 Task: Add an event with the title Second Performance Evaluation and Feedback Session, date '2024/04/21', time 9:40 AM to 11:40 AMand add a description: A Monthly Financial Review is a recurring meeting or process where the financial performance and health of an organization are assessed and analyzed. It provides a comprehensive overview of the company's financial status, including revenue, expenses, profitability, cash flow, and key financial metrics., put the event into Yellow category, logged in from the account softage.3@softage.netand send the event invitation to softage.1@softage.net and softage.2@softage.net. Set a reminder for the event 2 hour before
Action: Mouse moved to (123, 108)
Screenshot: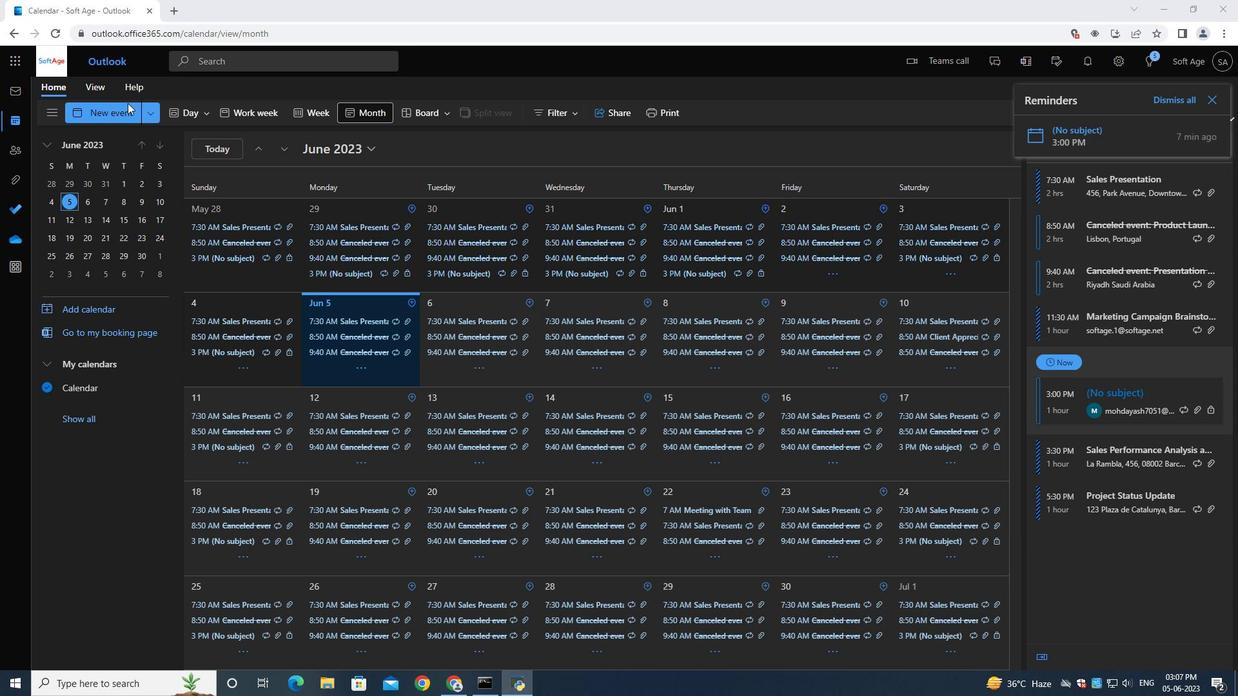
Action: Mouse pressed left at (123, 108)
Screenshot: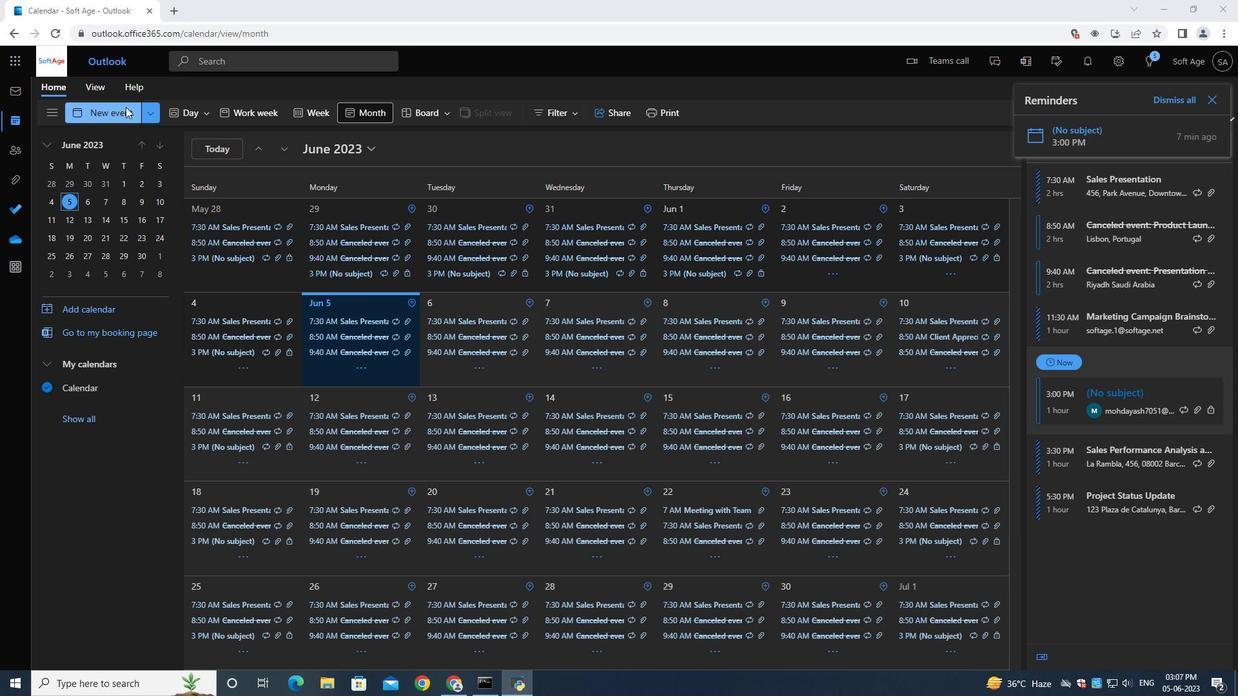 
Action: Mouse moved to (342, 196)
Screenshot: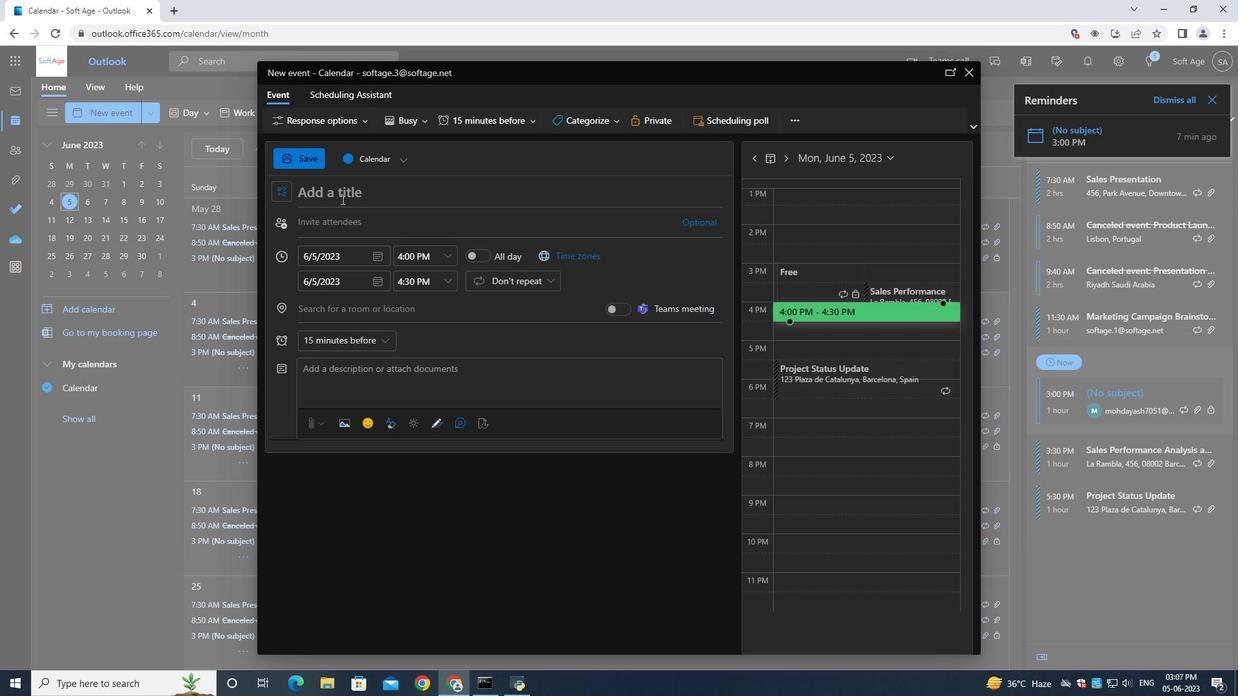 
Action: Mouse pressed left at (342, 196)
Screenshot: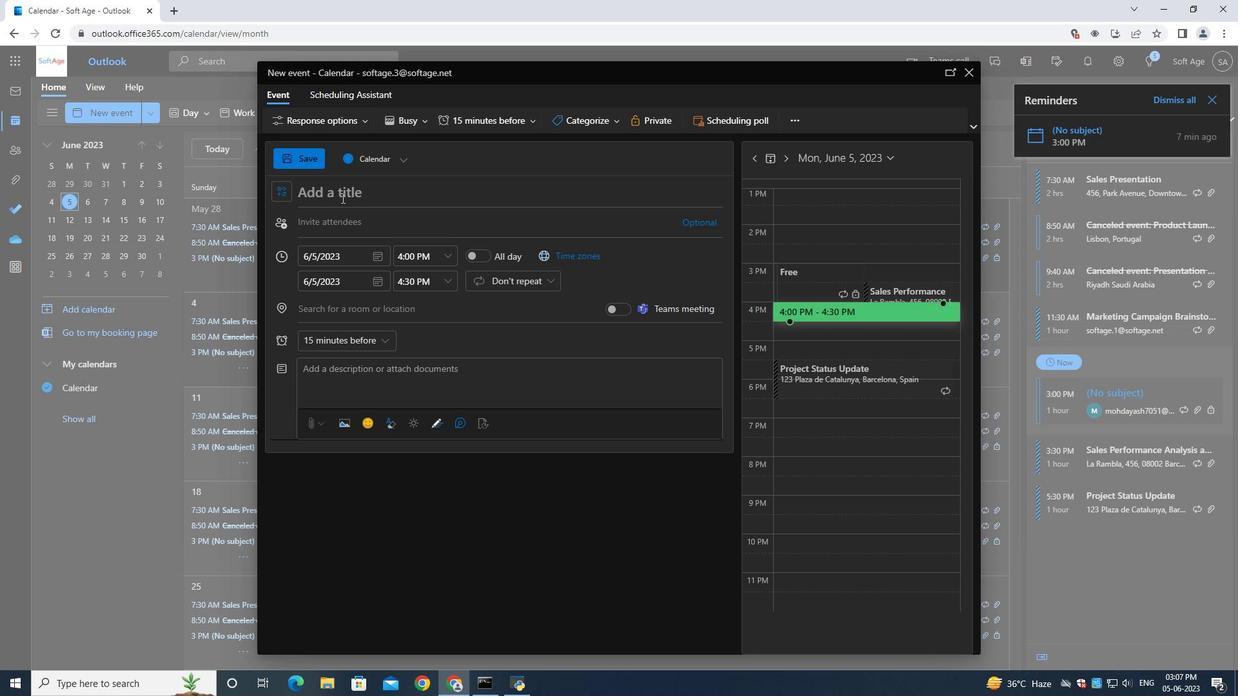 
Action: Mouse moved to (343, 196)
Screenshot: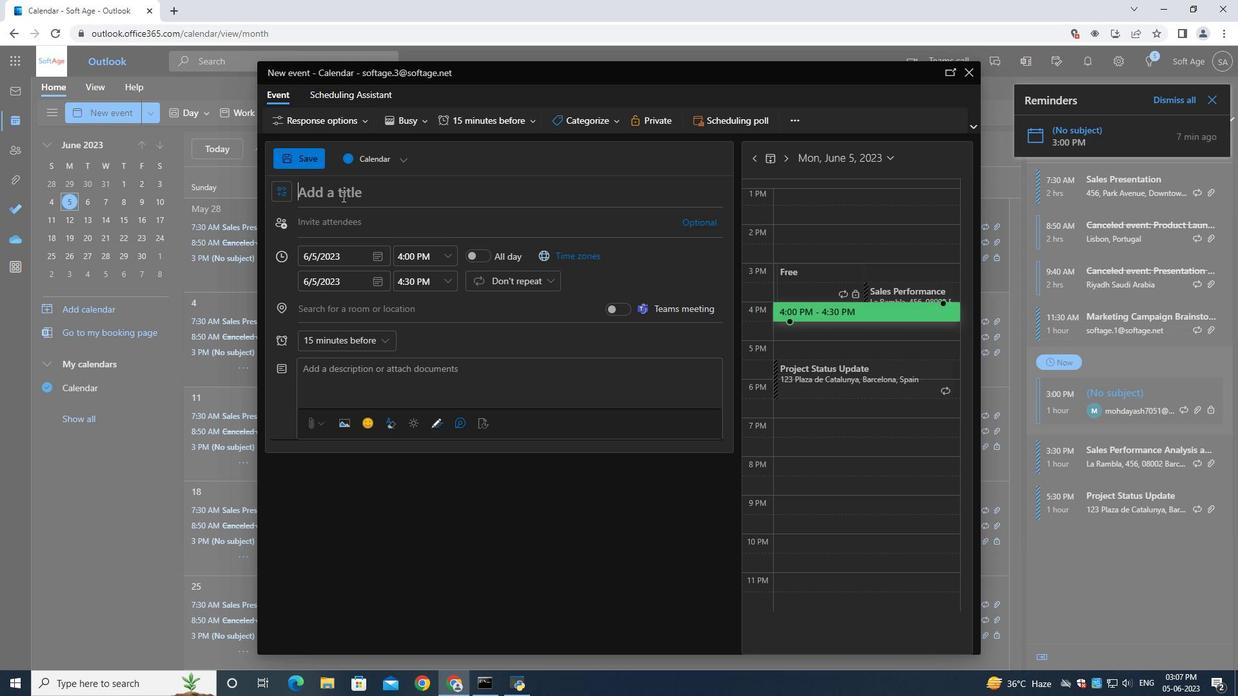 
Action: Key pressed <Key.shift>Second<Key.space><Key.shift><Key.shift><Key.shift><Key.shift><Key.shift><Key.shift><Key.shift><Key.shift><Key.shift><Key.shift><Key.shift><Key.shift><Key.shift><Key.shift>Performance<Key.space><Key.shift>Evaluation<Key.space>and<Key.space><Key.shift>Feedback<Key.space><Key.shift>Session
Screenshot: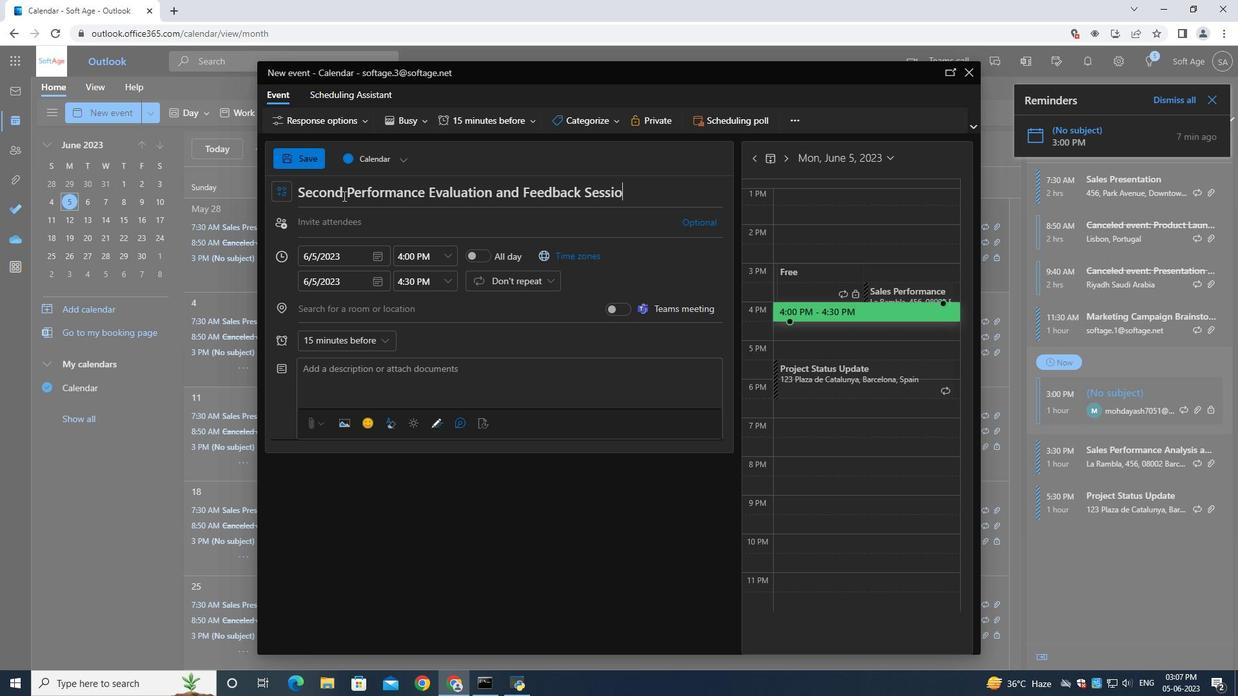 
Action: Mouse moved to (381, 256)
Screenshot: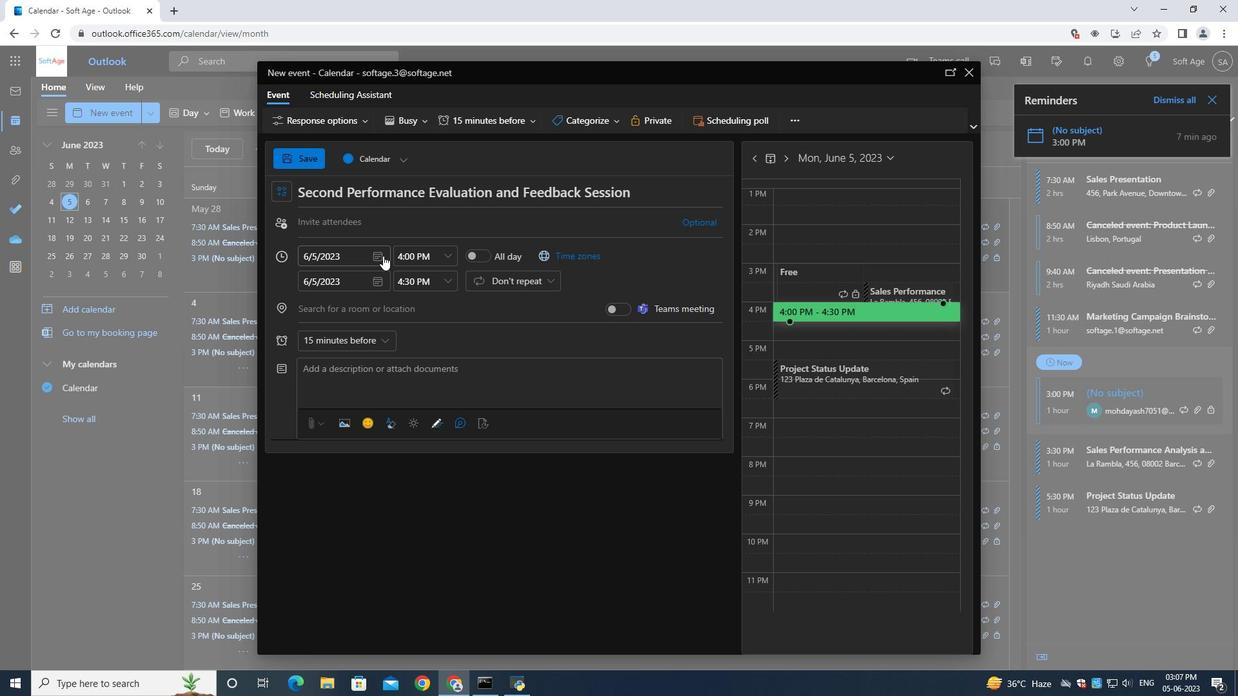 
Action: Mouse pressed left at (381, 256)
Screenshot: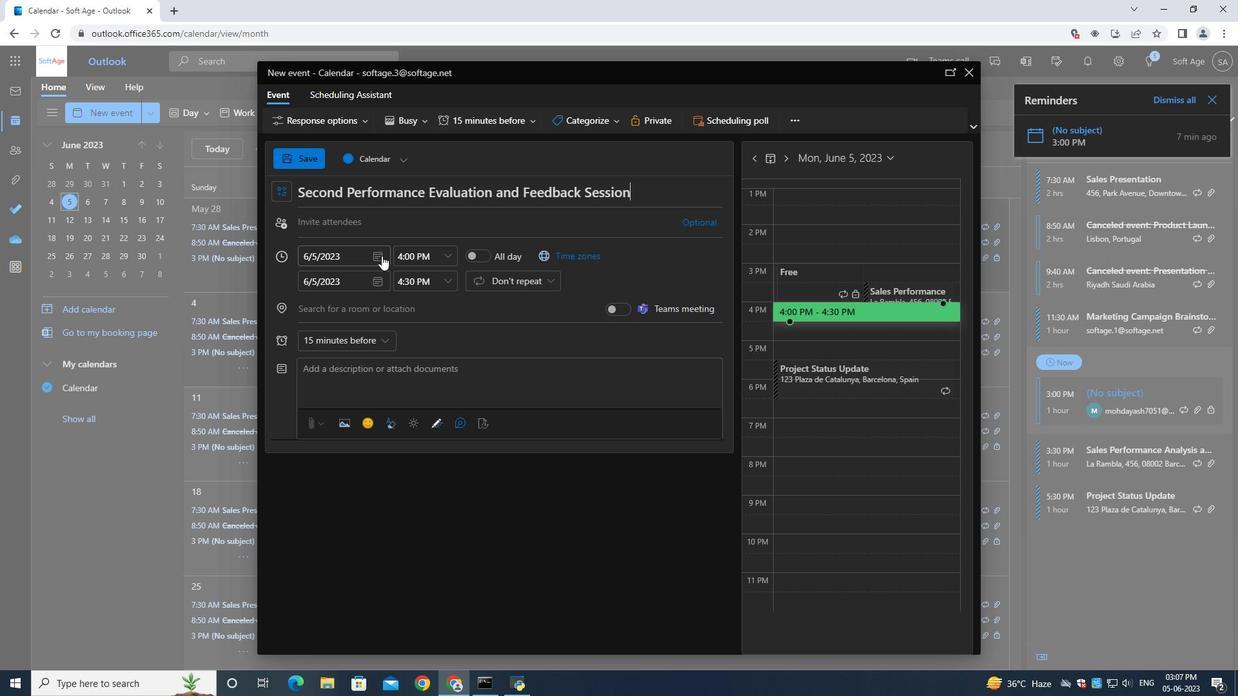 
Action: Mouse moved to (420, 280)
Screenshot: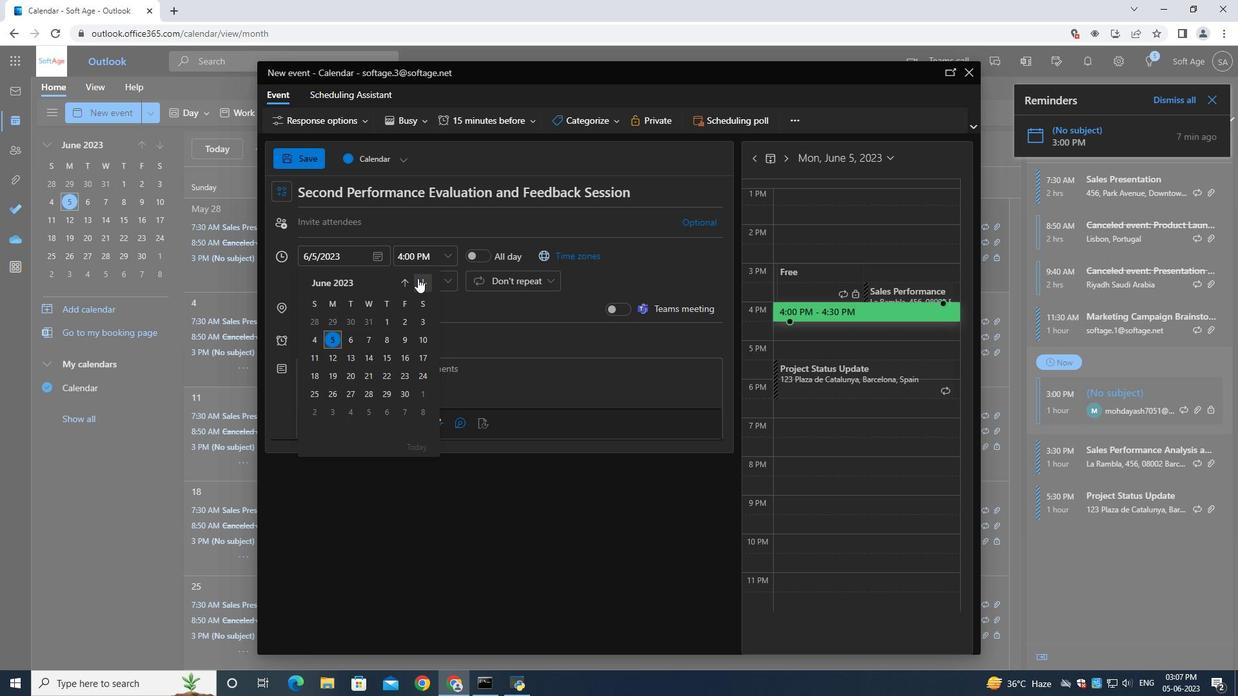 
Action: Mouse pressed left at (420, 280)
Screenshot: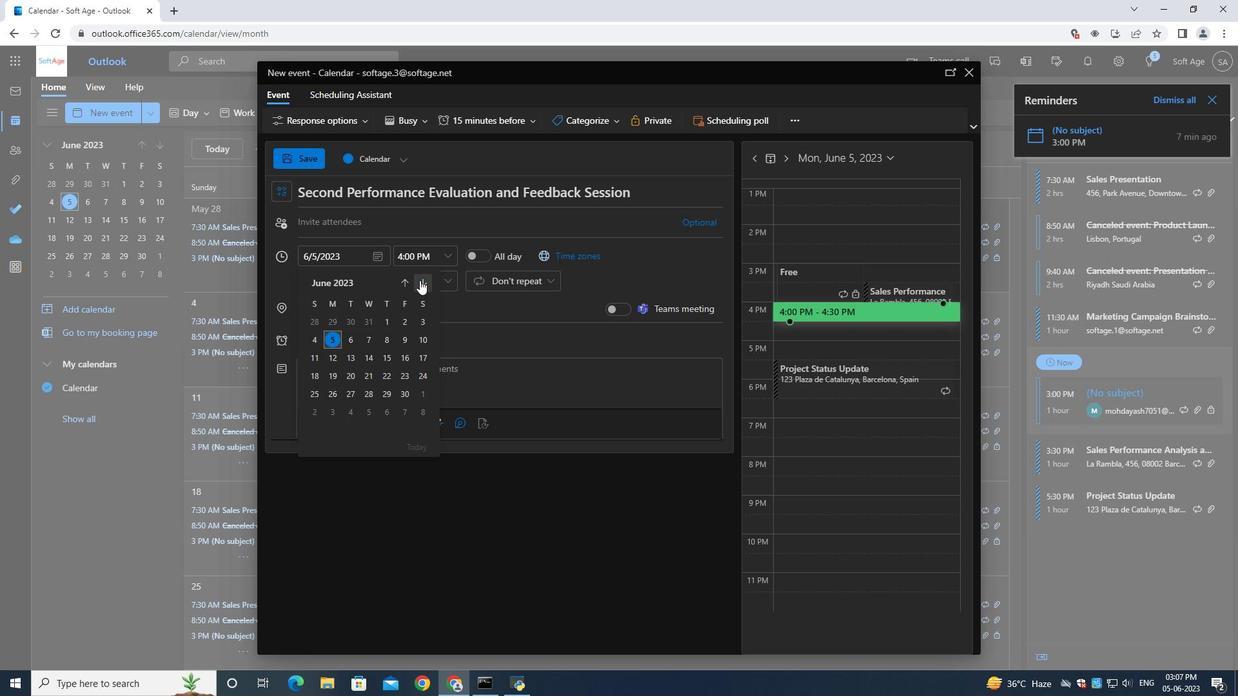 
Action: Mouse pressed left at (420, 280)
Screenshot: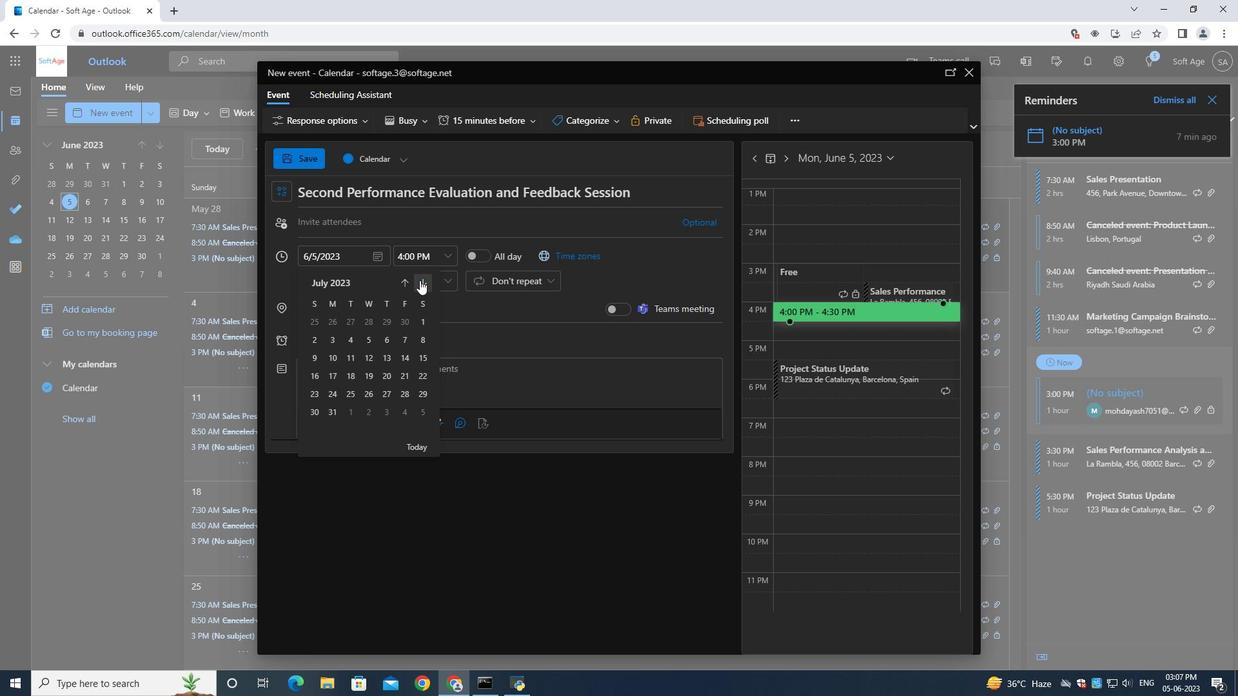 
Action: Mouse pressed left at (420, 280)
Screenshot: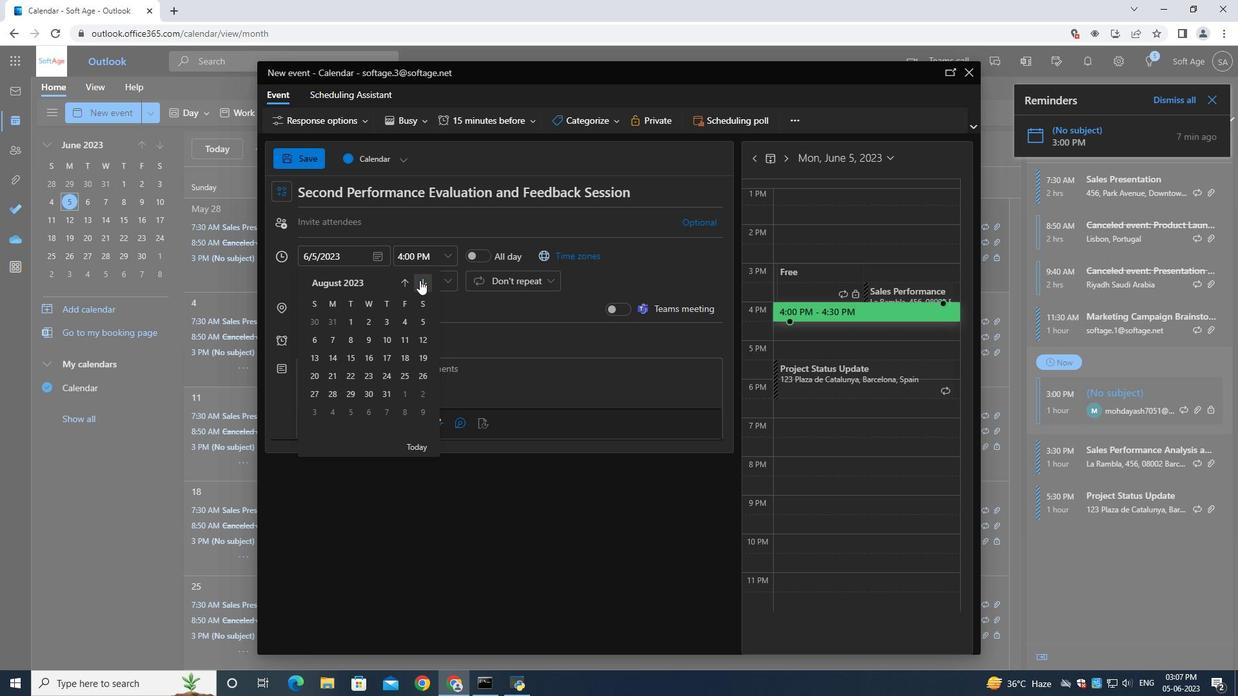 
Action: Mouse pressed left at (420, 280)
Screenshot: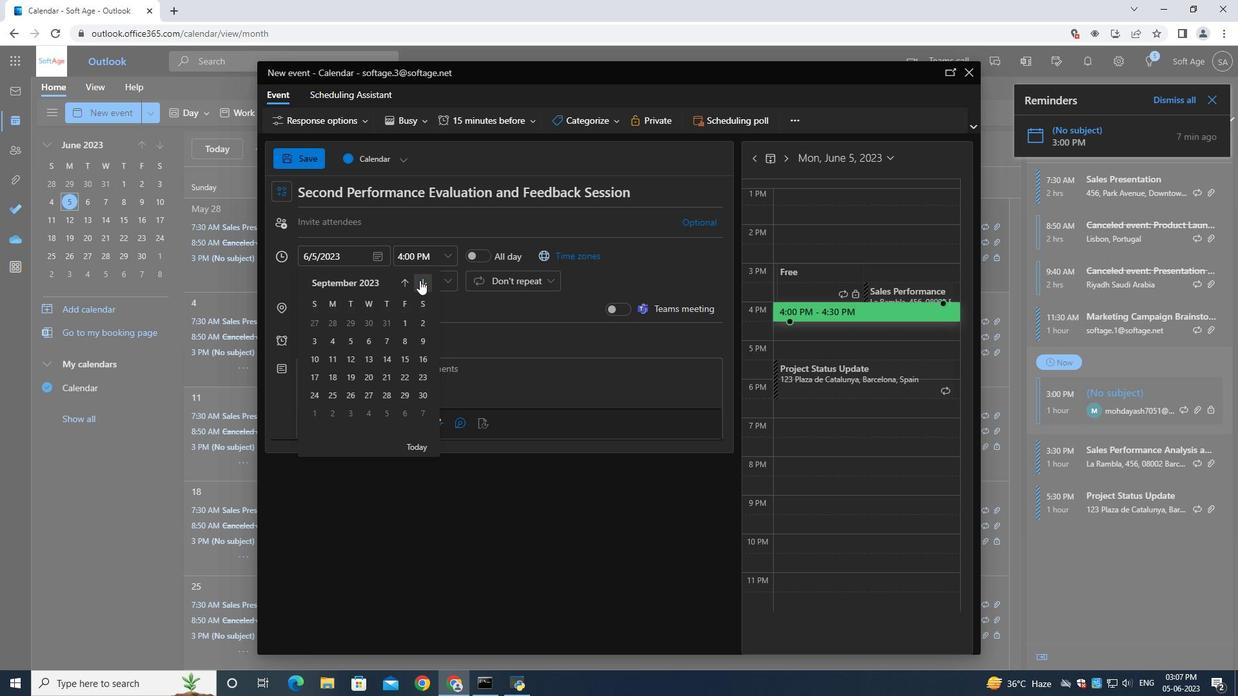 
Action: Mouse pressed left at (420, 280)
Screenshot: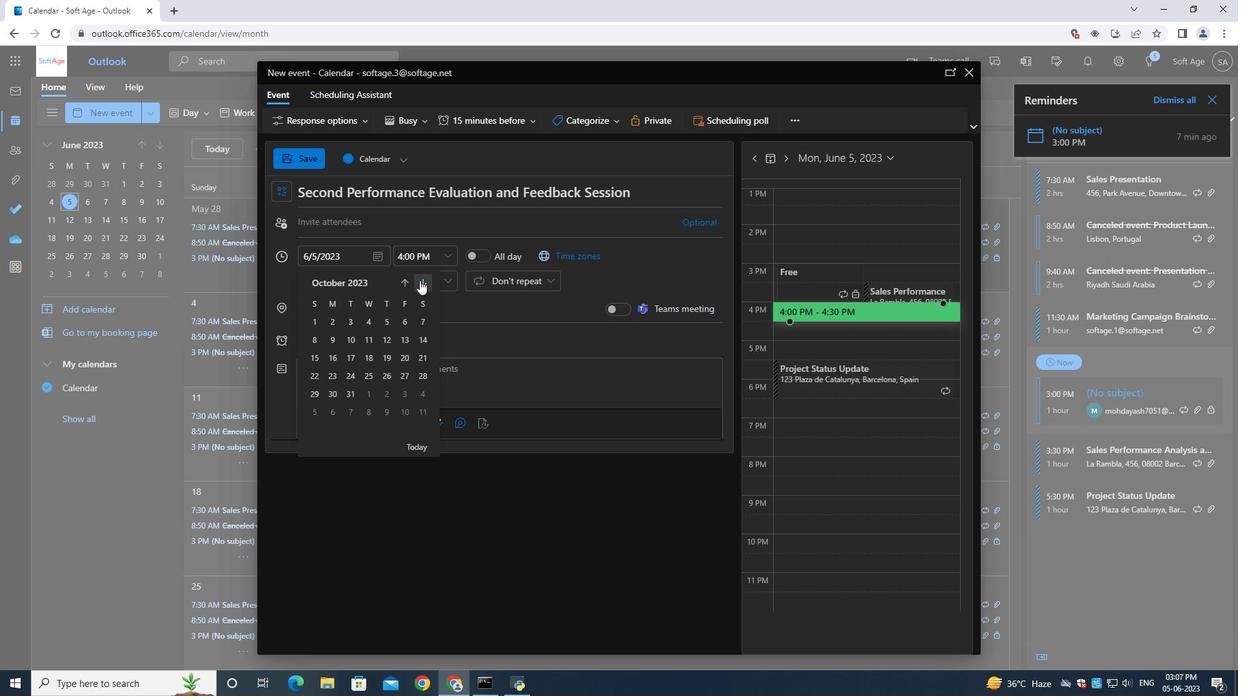
Action: Mouse pressed left at (420, 280)
Screenshot: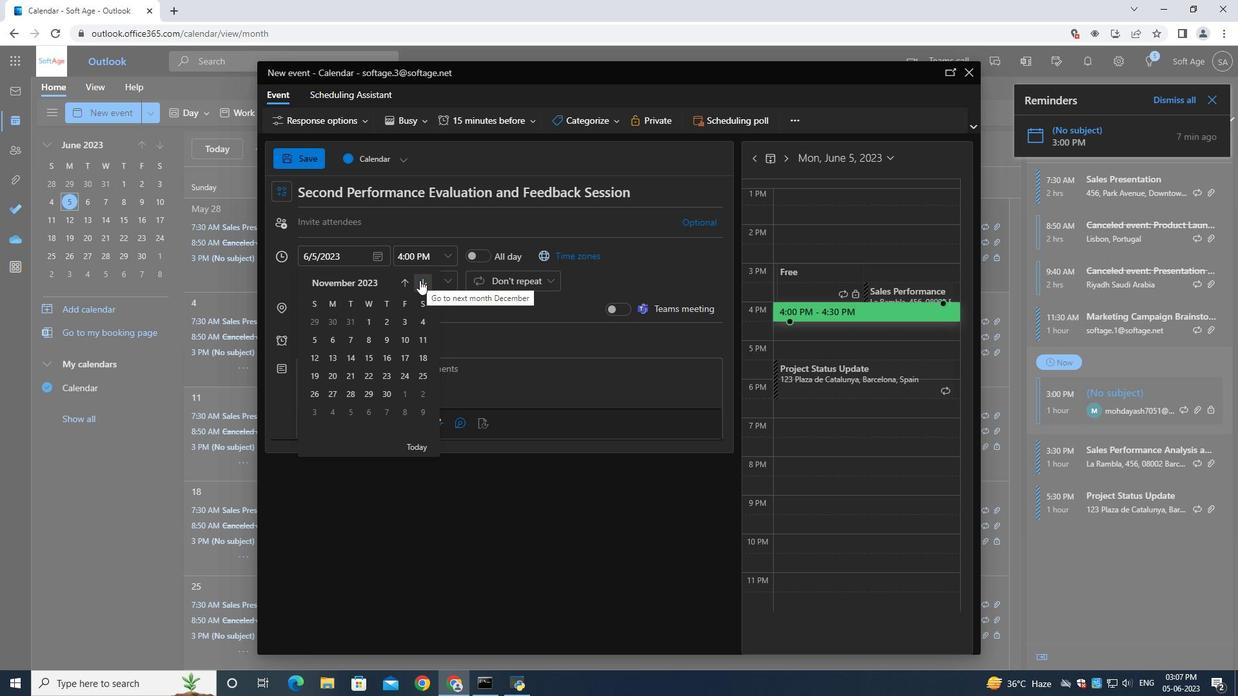 
Action: Mouse pressed left at (420, 280)
Screenshot: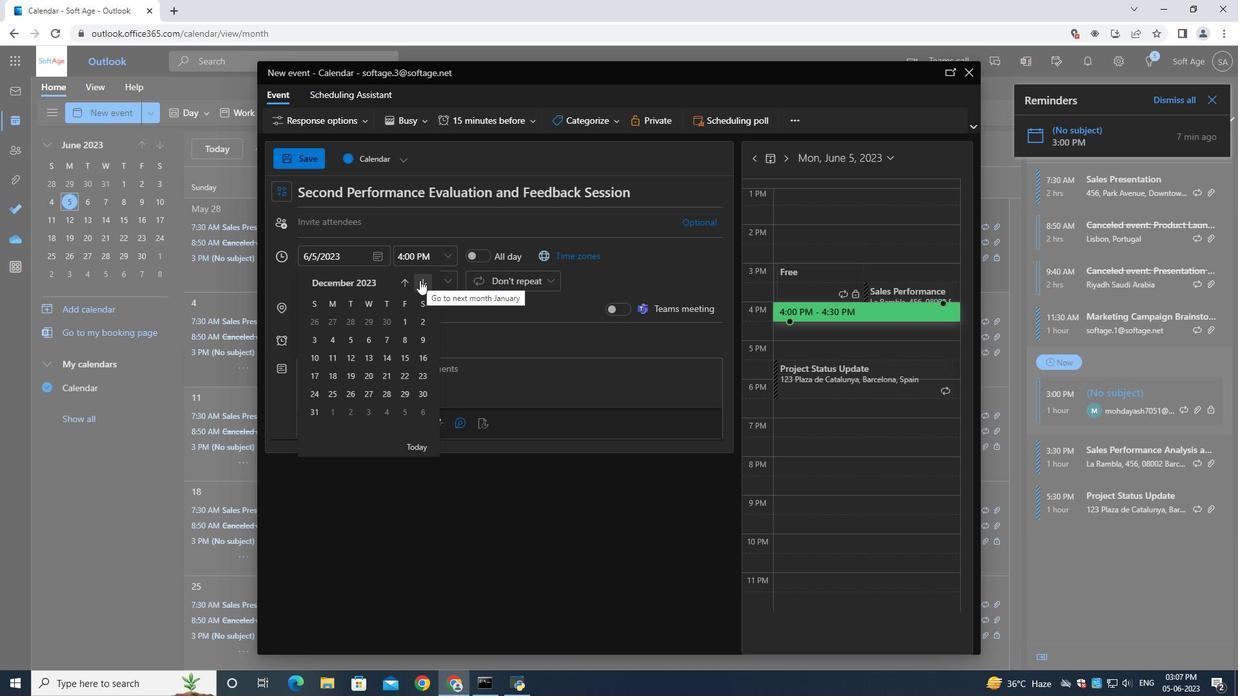 
Action: Mouse pressed left at (420, 280)
Screenshot: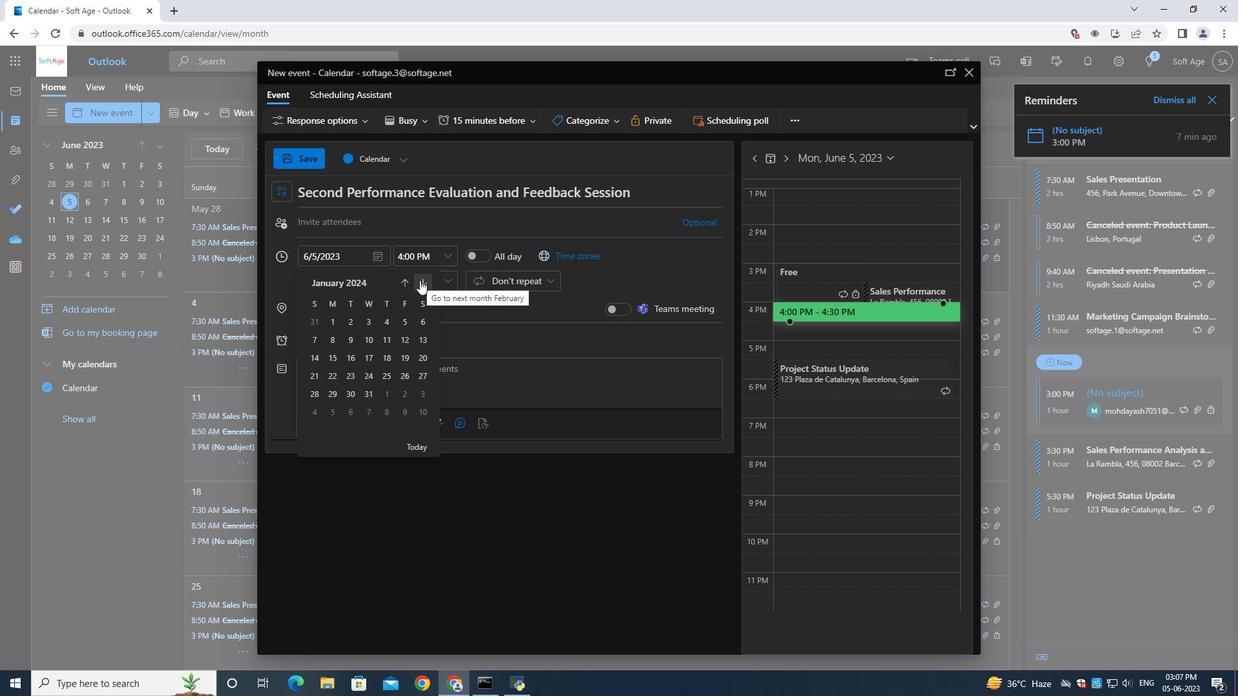 
Action: Mouse pressed left at (420, 280)
Screenshot: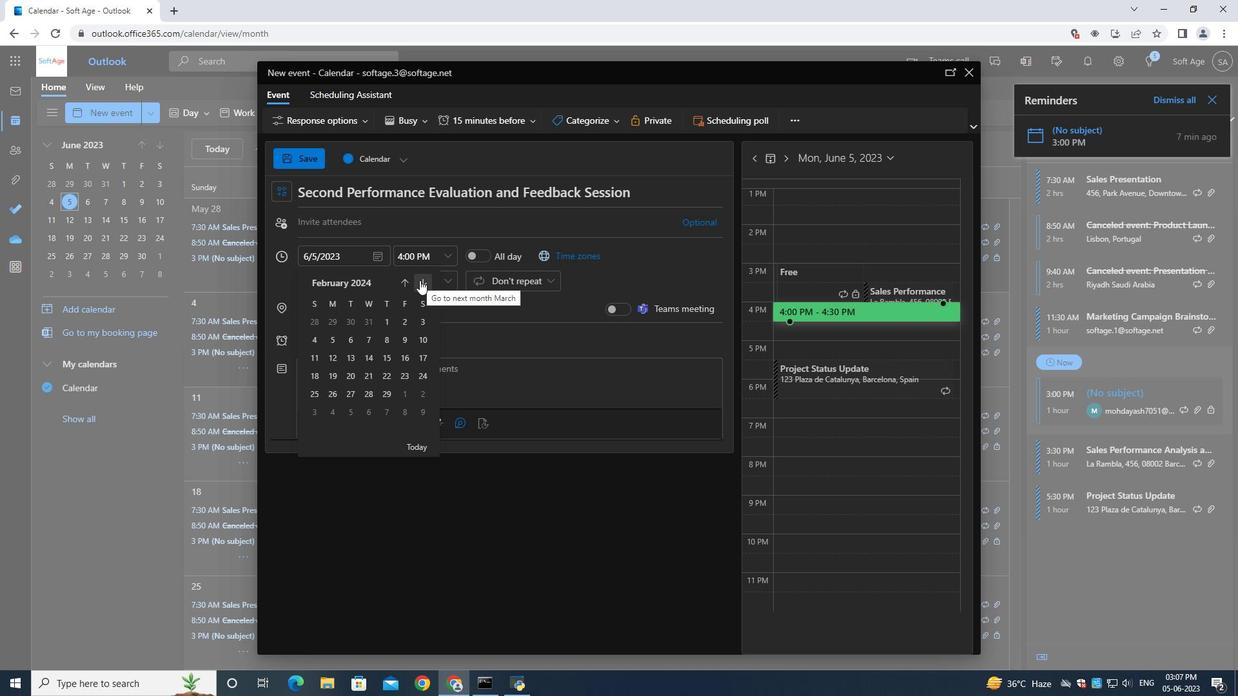 
Action: Mouse pressed left at (420, 280)
Screenshot: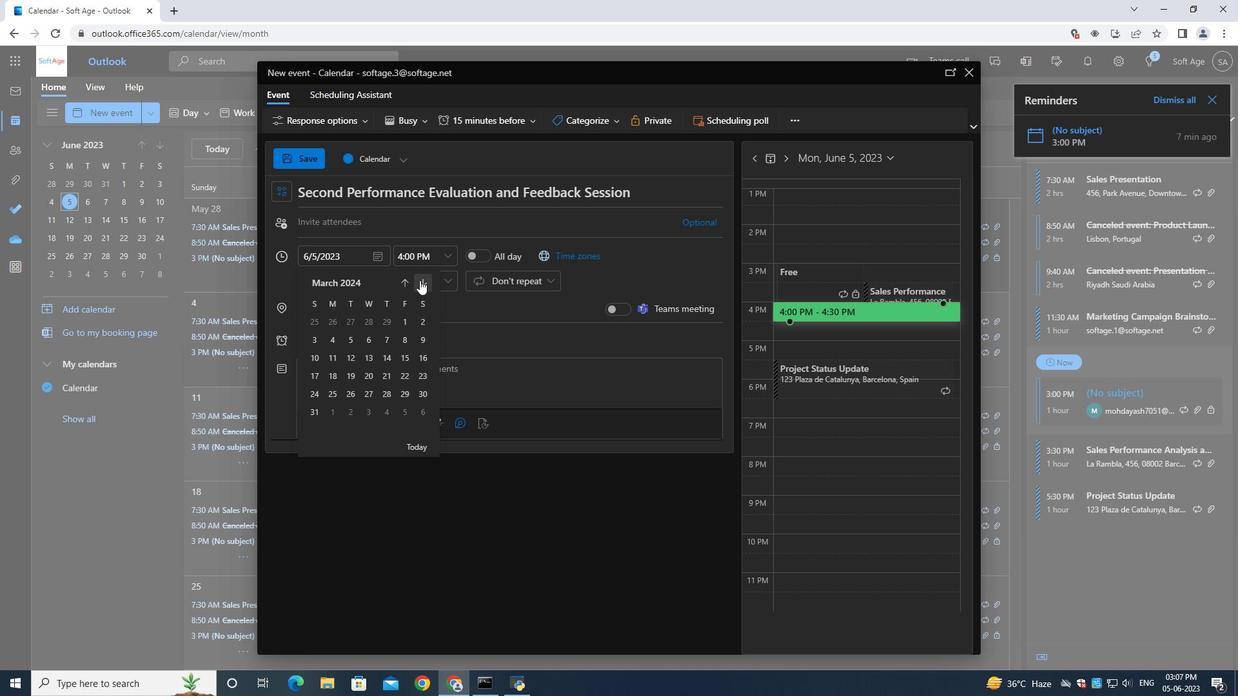 
Action: Mouse moved to (314, 374)
Screenshot: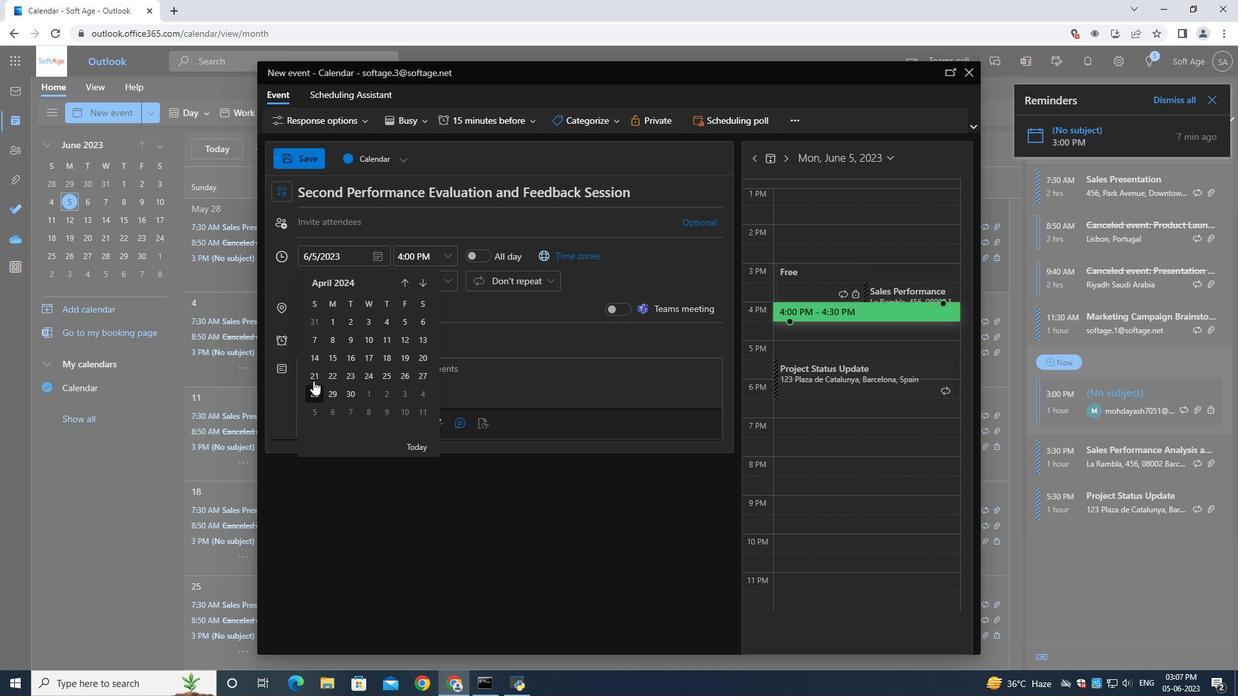 
Action: Mouse pressed left at (314, 374)
Screenshot: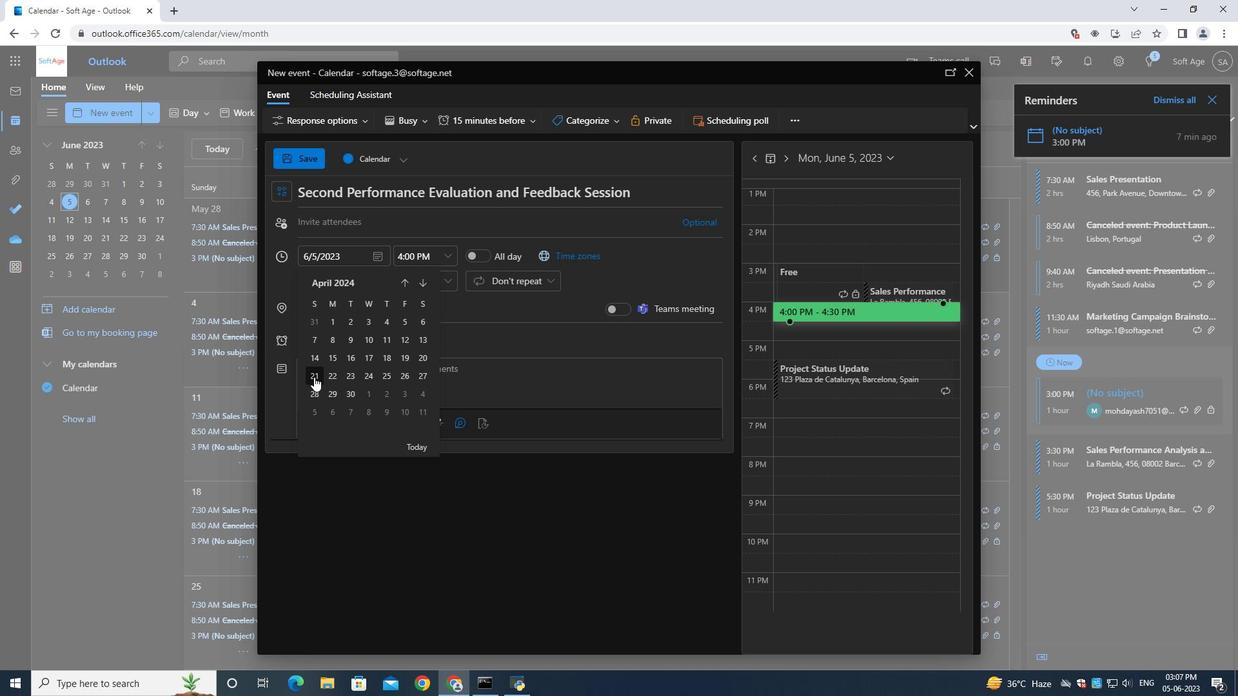 
Action: Mouse moved to (436, 256)
Screenshot: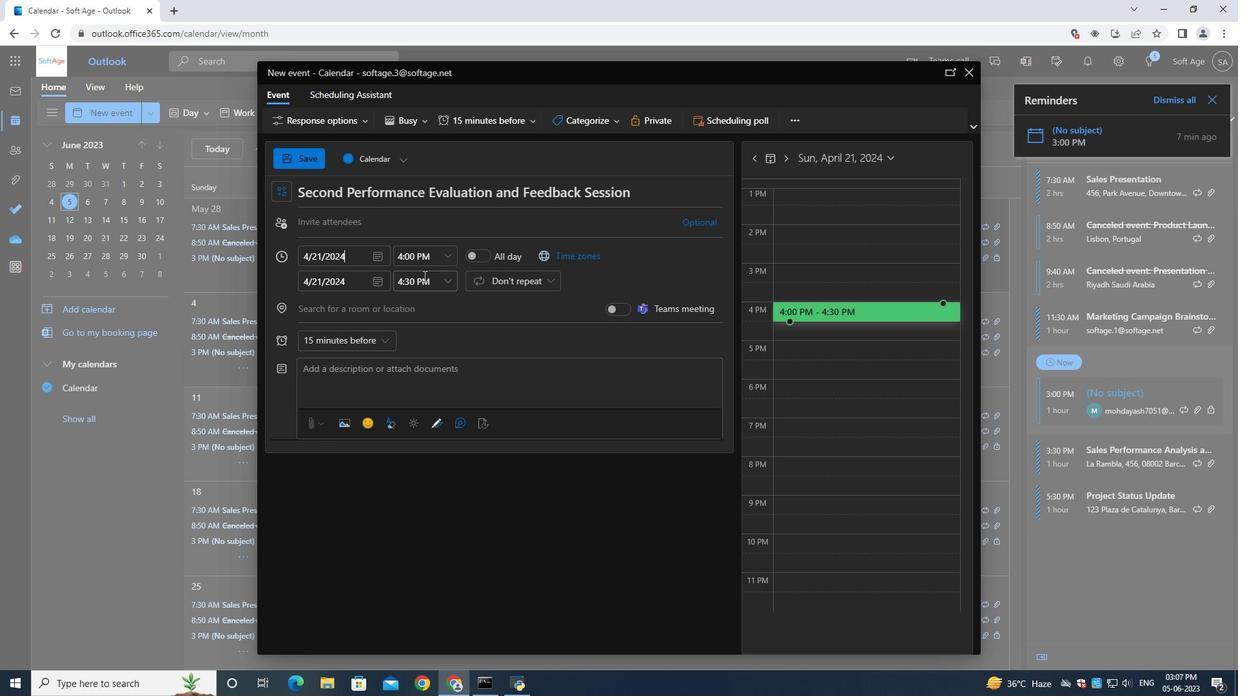 
Action: Mouse pressed left at (436, 256)
Screenshot: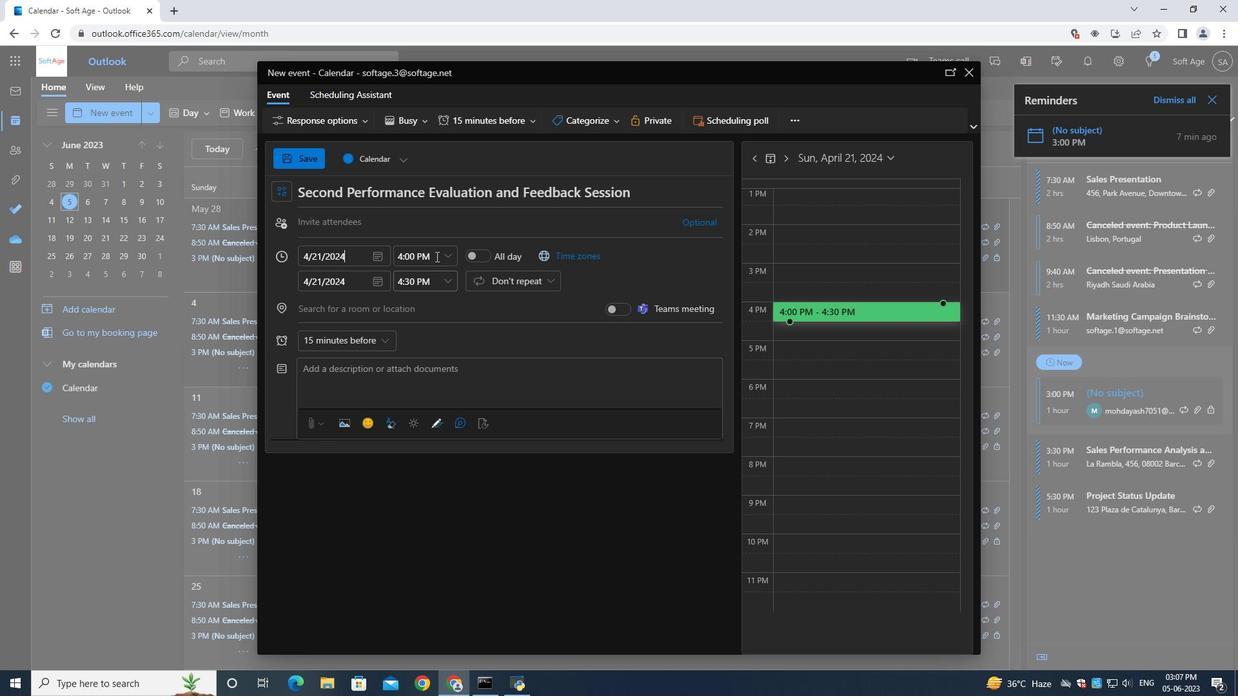 
Action: Key pressed 9<Key.shift_r>:40<Key.shift>AM
Screenshot: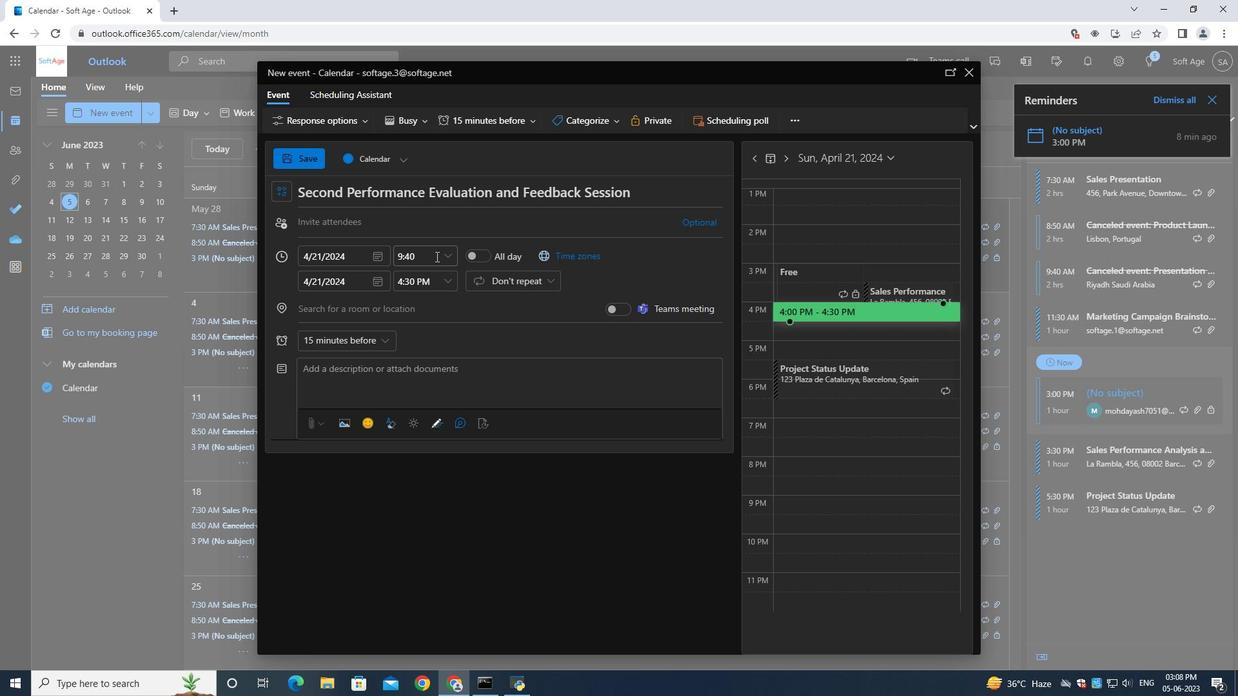 
Action: Mouse moved to (430, 282)
Screenshot: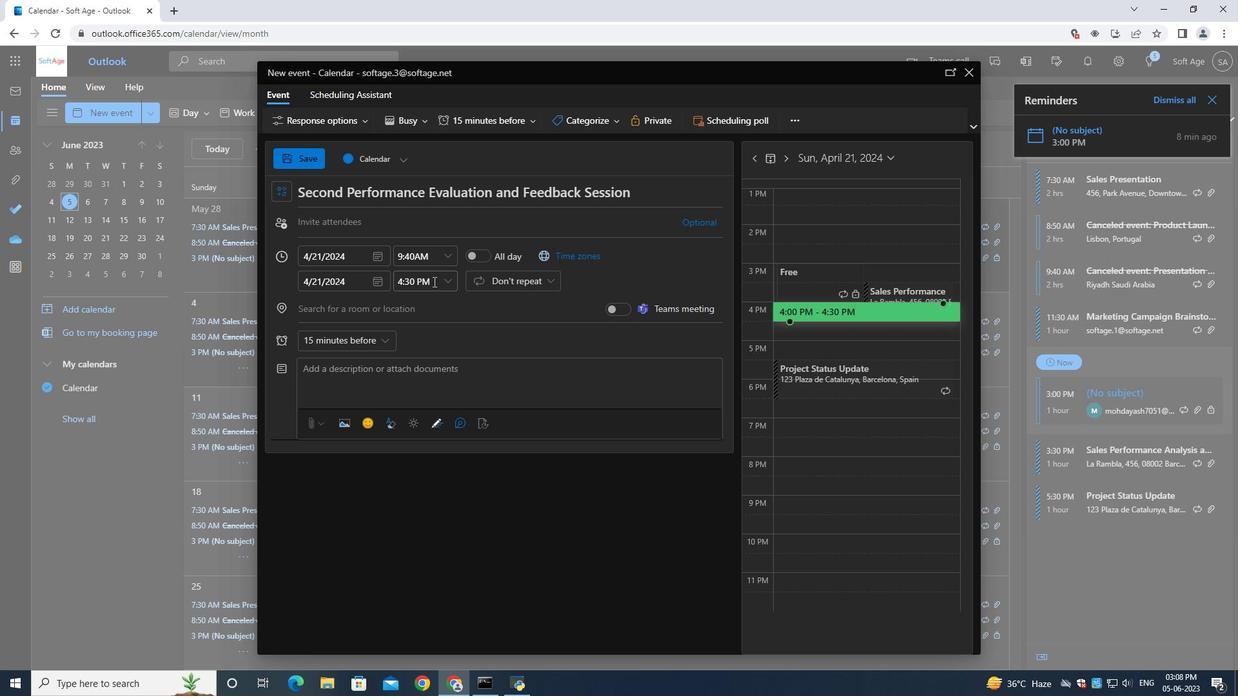 
Action: Mouse pressed left at (430, 282)
Screenshot: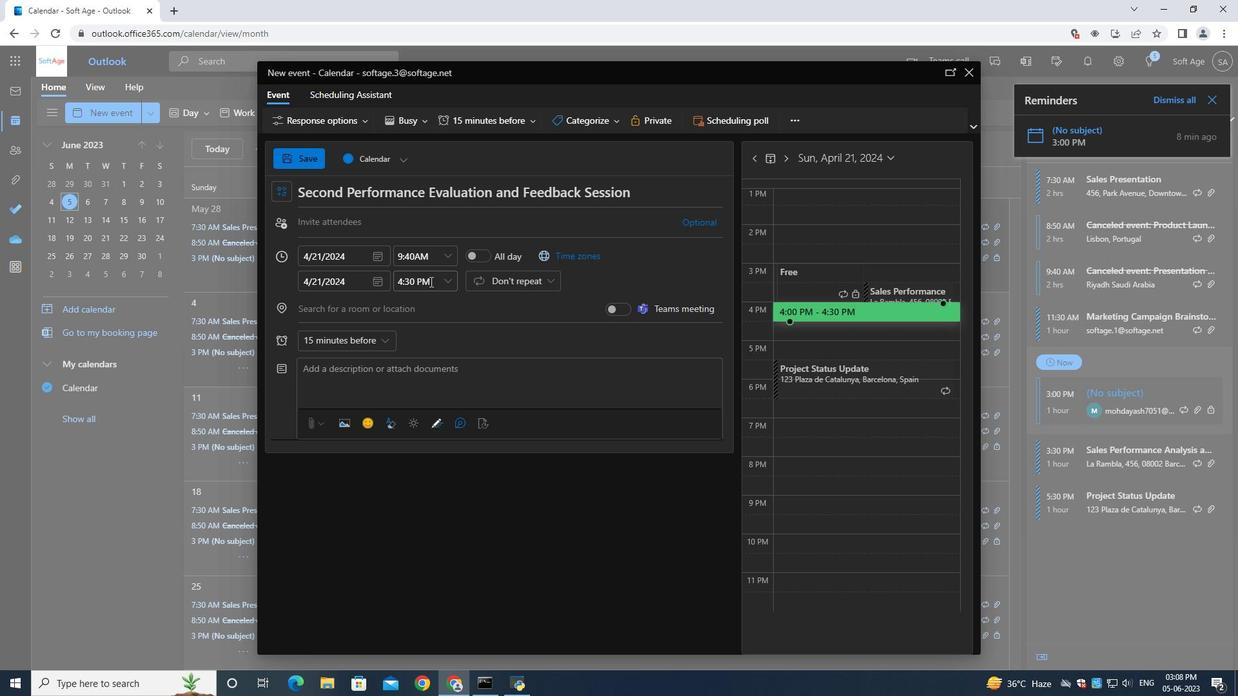 
Action: Mouse moved to (429, 282)
Screenshot: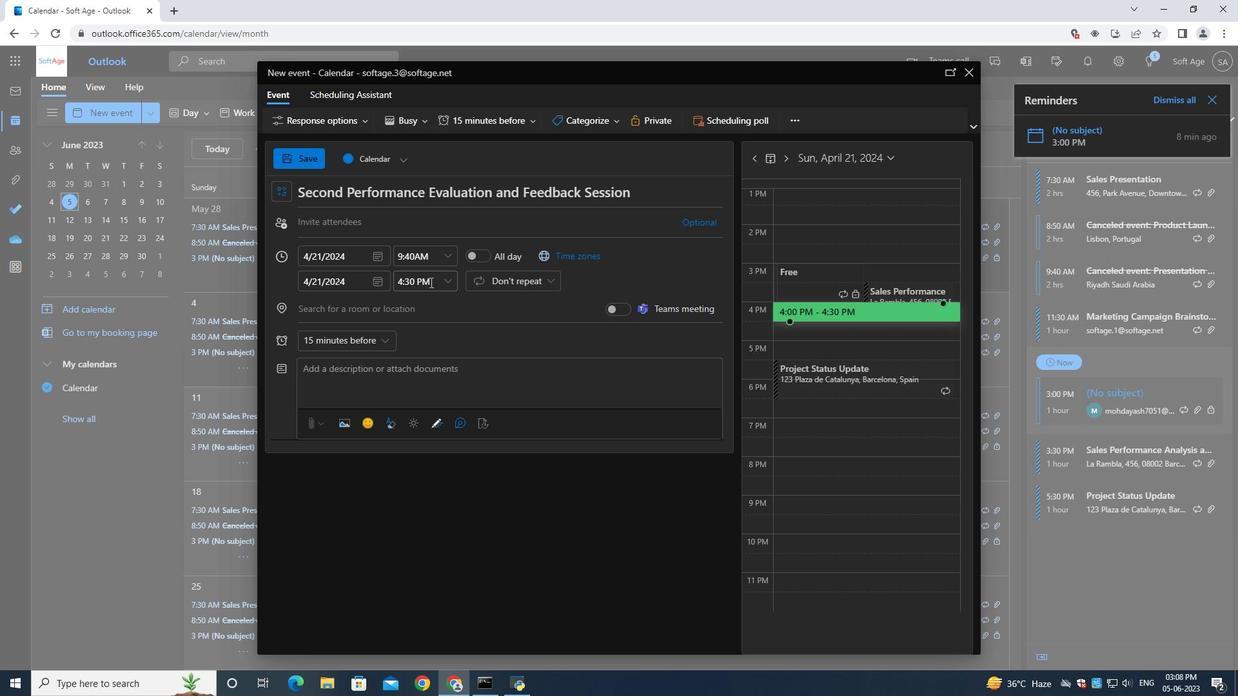 
Action: Key pressed 11<Key.shift_r>:40<Key.shift>AM
Screenshot: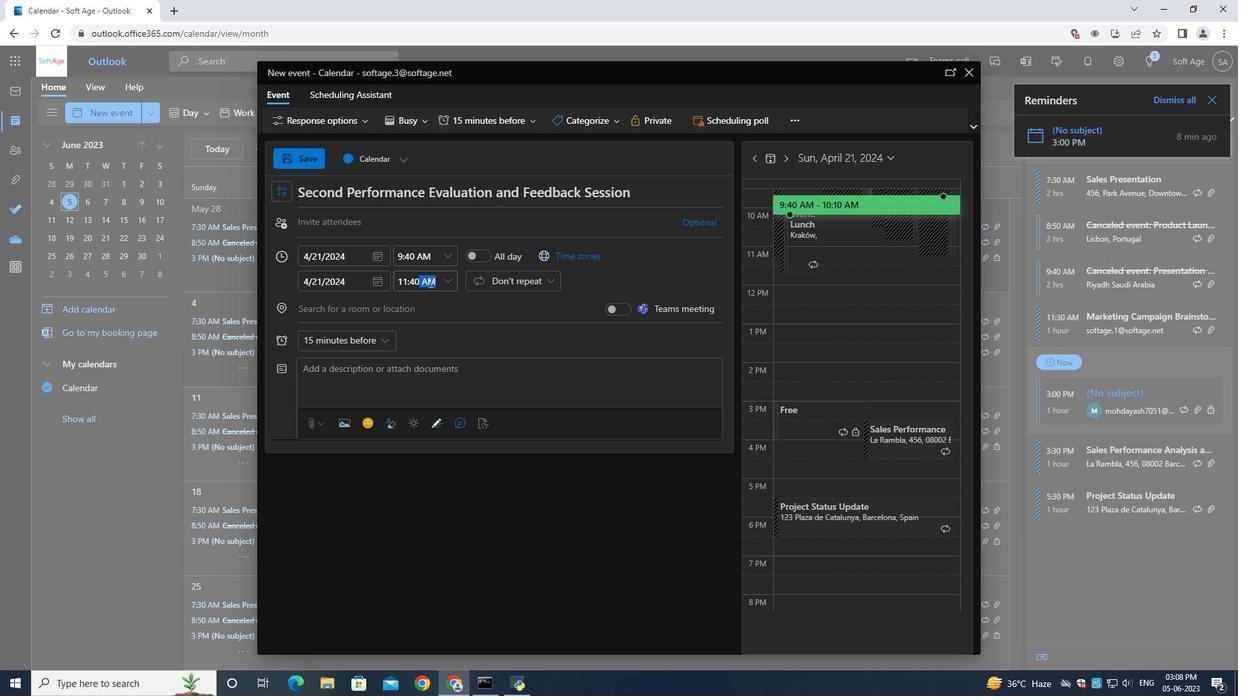 
Action: Mouse moved to (385, 381)
Screenshot: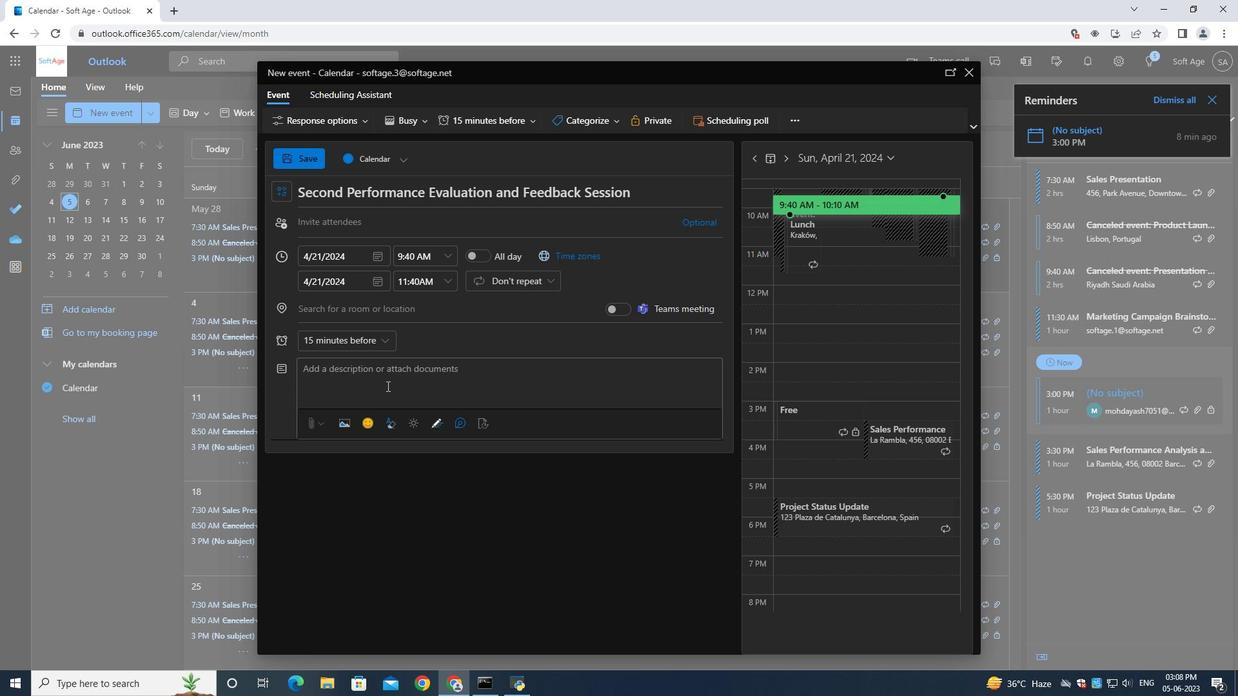 
Action: Mouse pressed left at (385, 381)
Screenshot: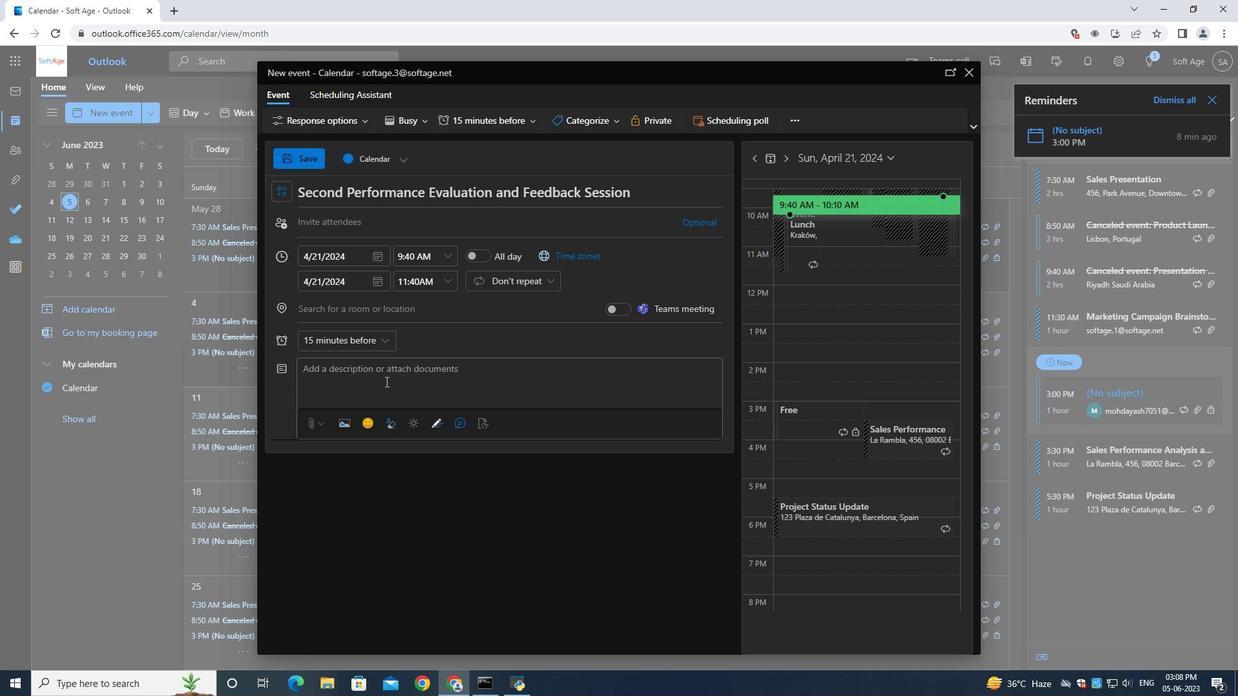 
Action: Key pressed <Key.shift>A<Key.space>process<Key.space>where<Key.space>the<Key.space>finacial<Key.space>performance<Key.space>and<Key.space>health<Key.space>of<Key.space>an<Key.space>organization<Key.space>are<Key.space>assessed<Key.space>and<Key.space>analyzed.<Key.space><Key.shift>It<Key.space>provides<Key.space>a<Key.space>comprehensive<Key.space>overview<Key.space>of<Key.space>the<Key.backspace><Key.backspace><Key.backspace><Key.backspace><Key.space>the<Key.space>company's<Key.space>financial<Key.space>status,<Key.space>including<Key.space>revenue,<Key.space>expenses,pr<Key.backspace><Key.backspace><Key.space>profitability,<Key.space>cash<Key.space>flow<Key.space><Key.backspace>,<Key.space><Key.space>and<Key.space>key<Key.space>financial<Key.space>metrics.
Screenshot: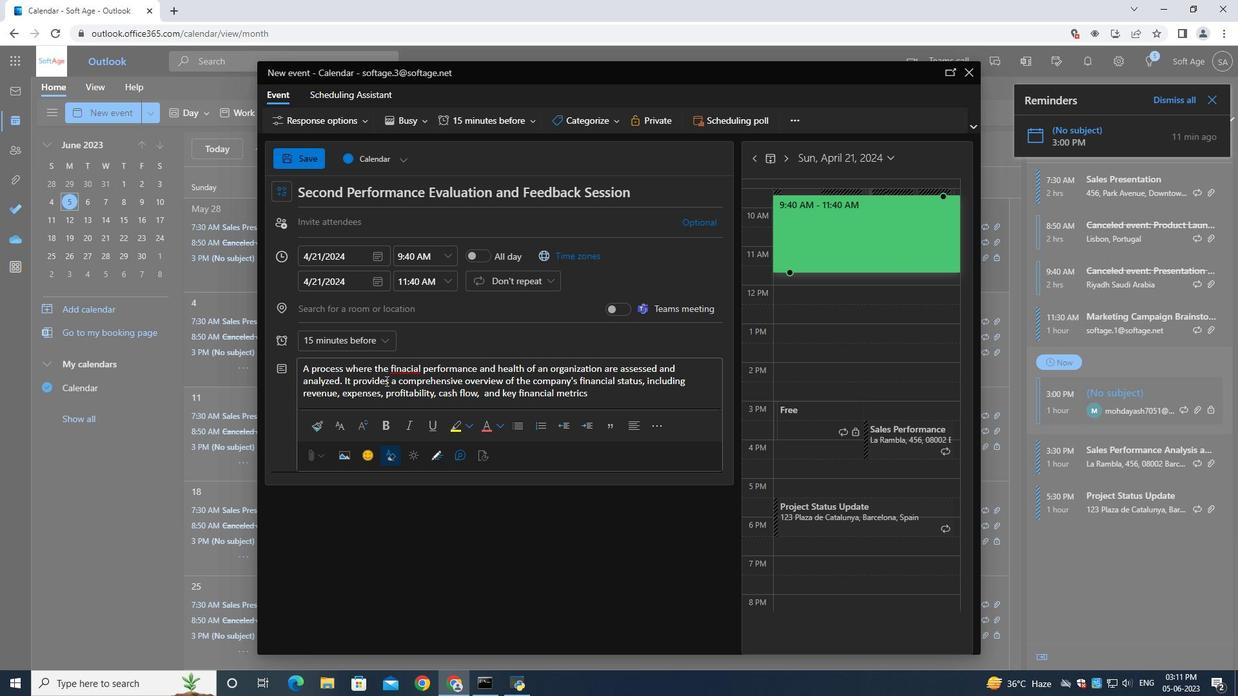 
Action: Mouse moved to (591, 116)
Screenshot: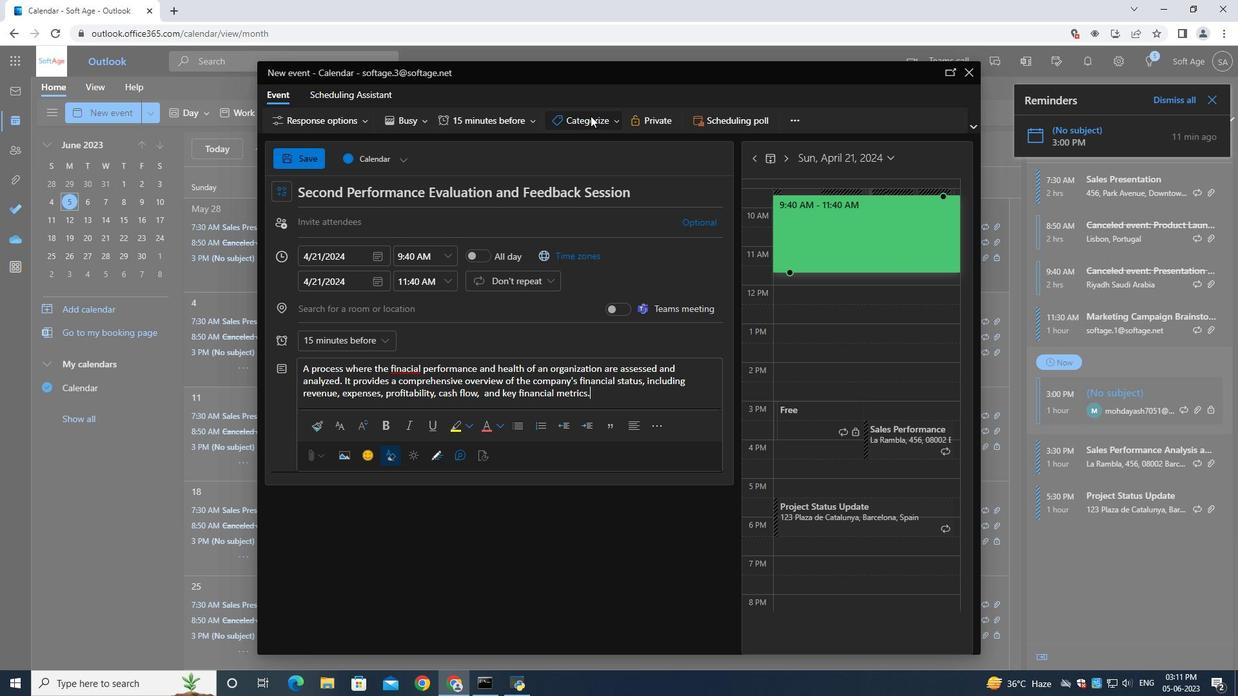 
Action: Mouse pressed left at (591, 116)
Screenshot: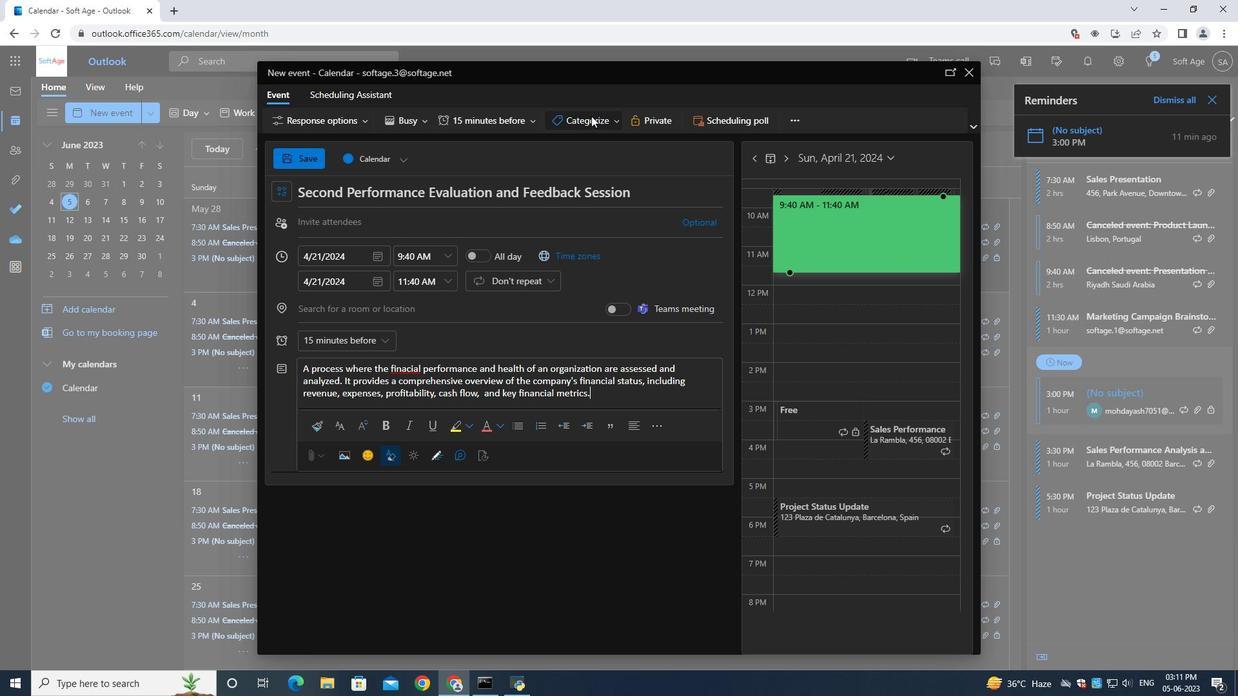
Action: Mouse moved to (589, 251)
Screenshot: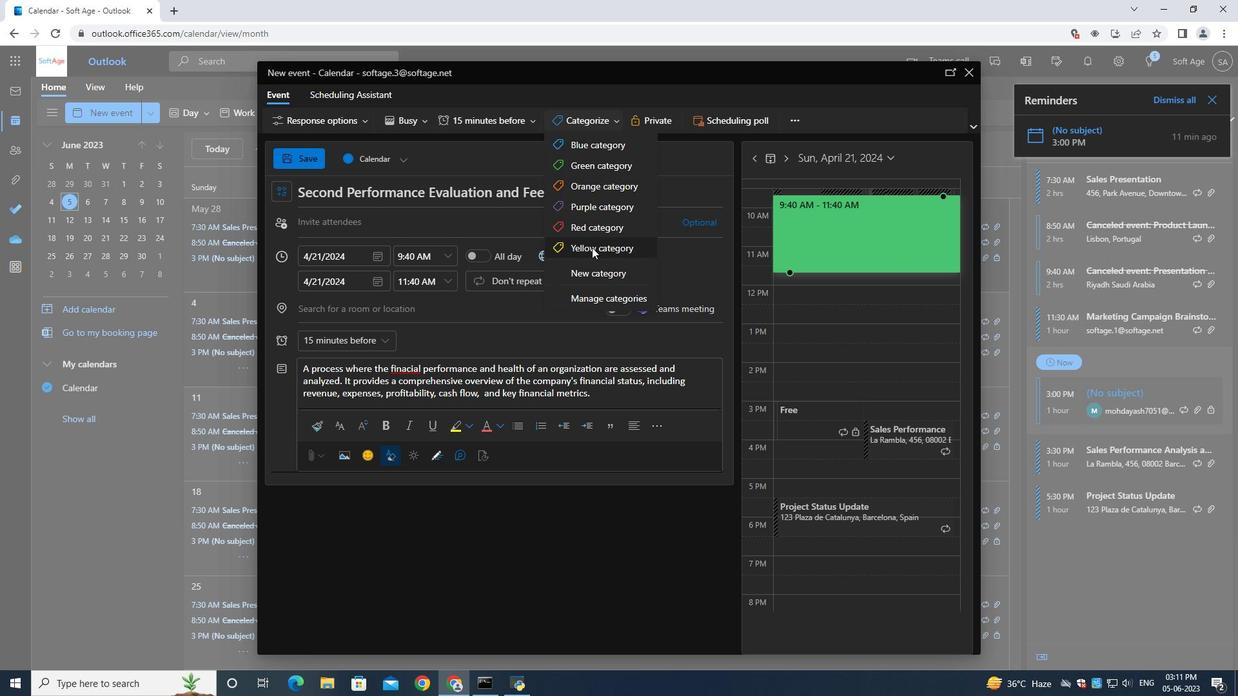 
Action: Mouse pressed left at (589, 251)
Screenshot: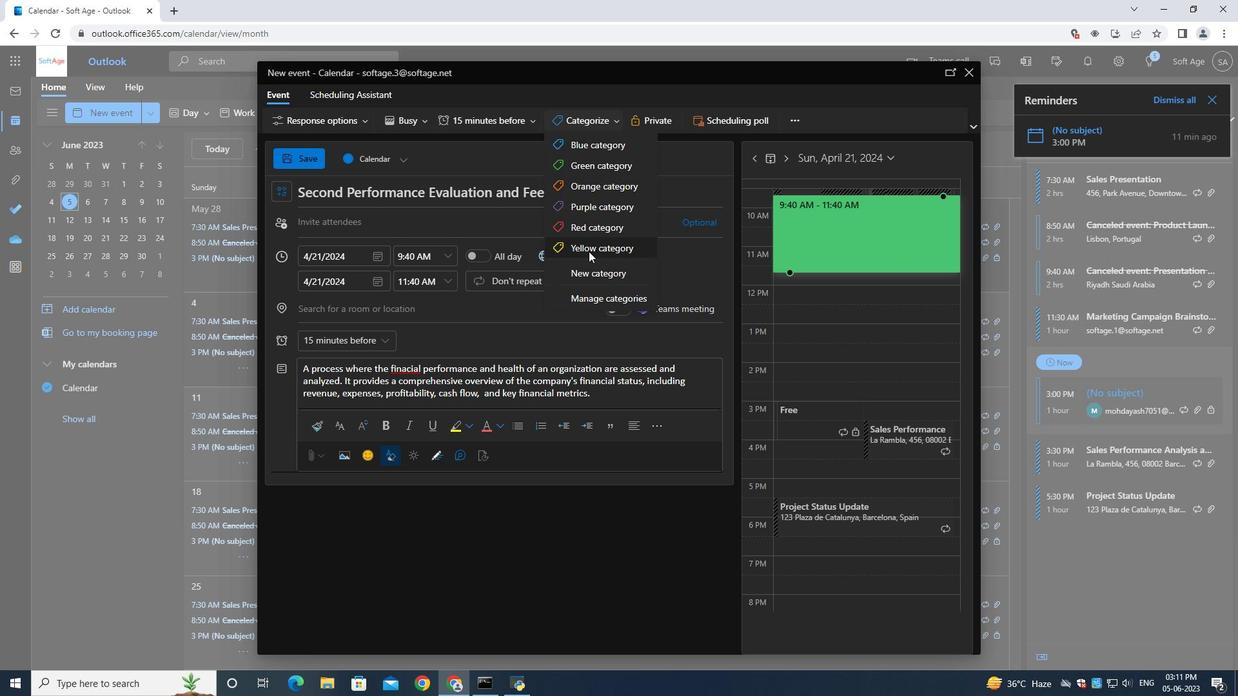 
Action: Mouse moved to (365, 234)
Screenshot: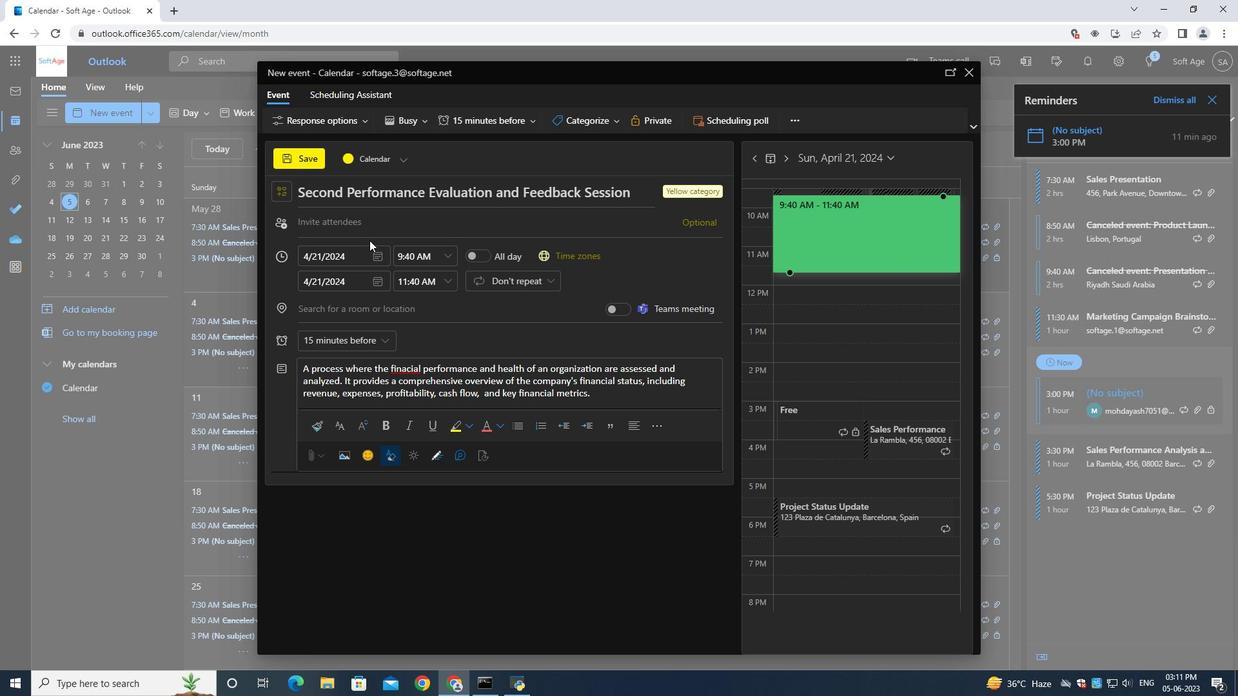 
Action: Mouse pressed left at (365, 234)
Screenshot: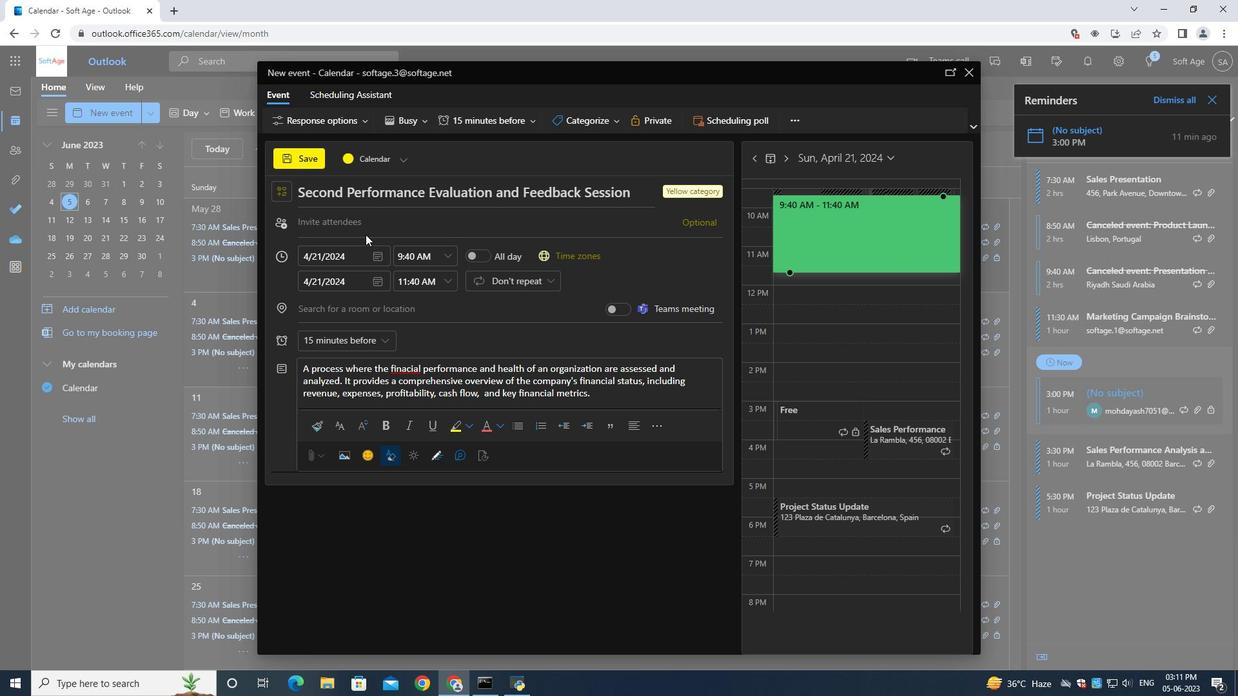 
Action: Key pressed softage.1<Key.shift>@softage.net
Screenshot: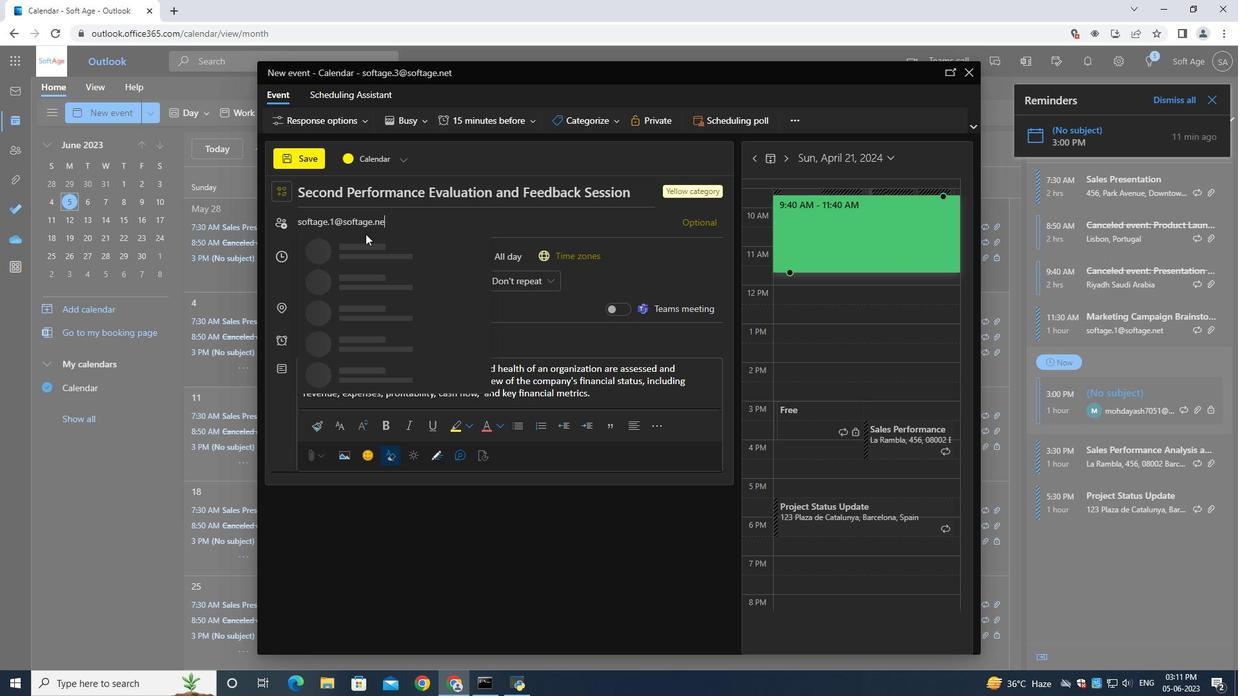 
Action: Mouse moved to (371, 252)
Screenshot: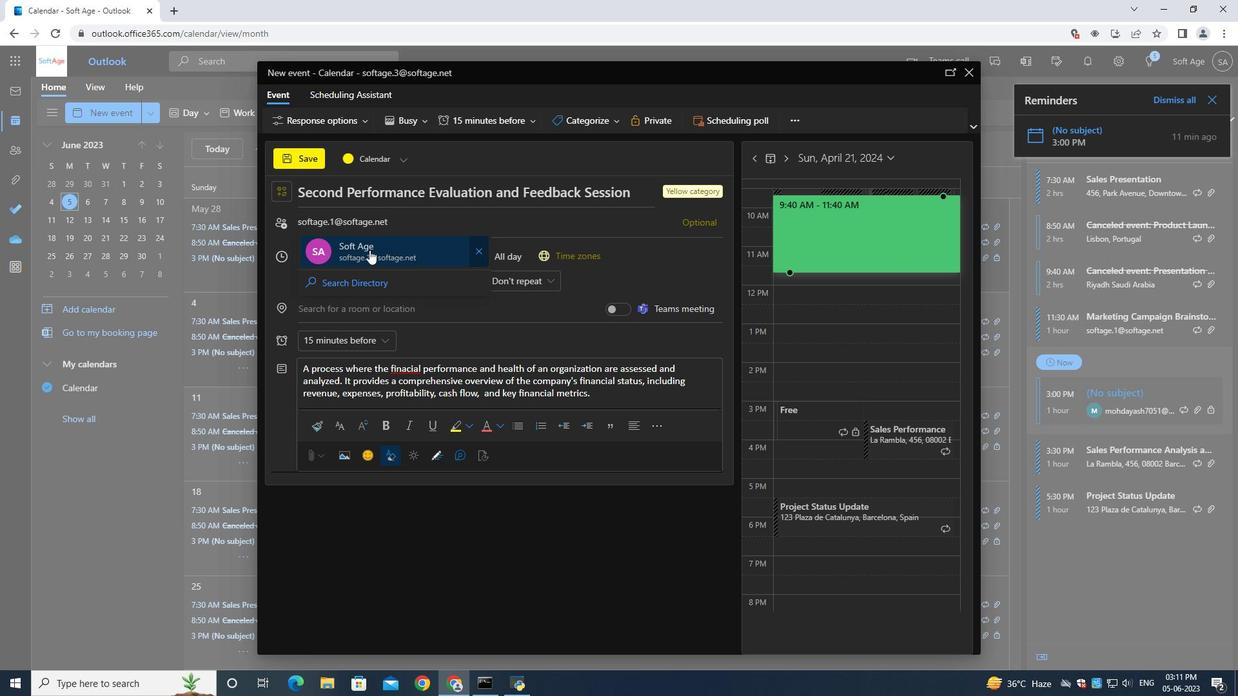 
Action: Mouse pressed left at (371, 252)
Screenshot: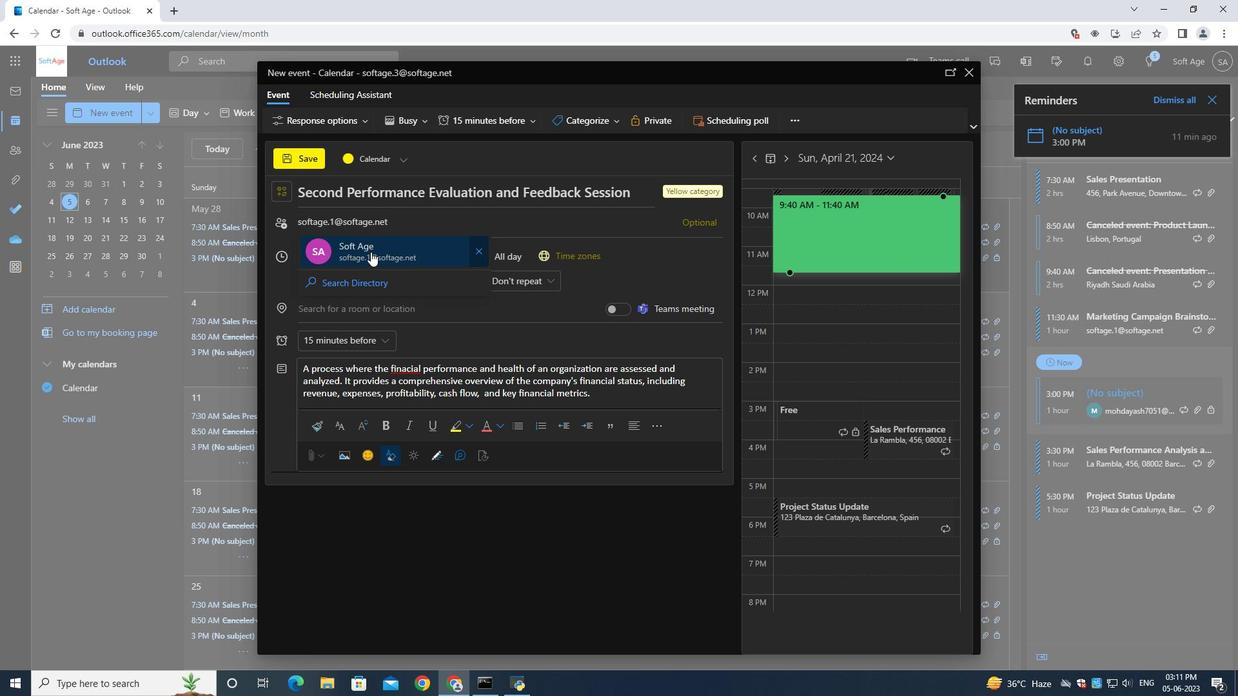 
Action: Mouse moved to (399, 241)
Screenshot: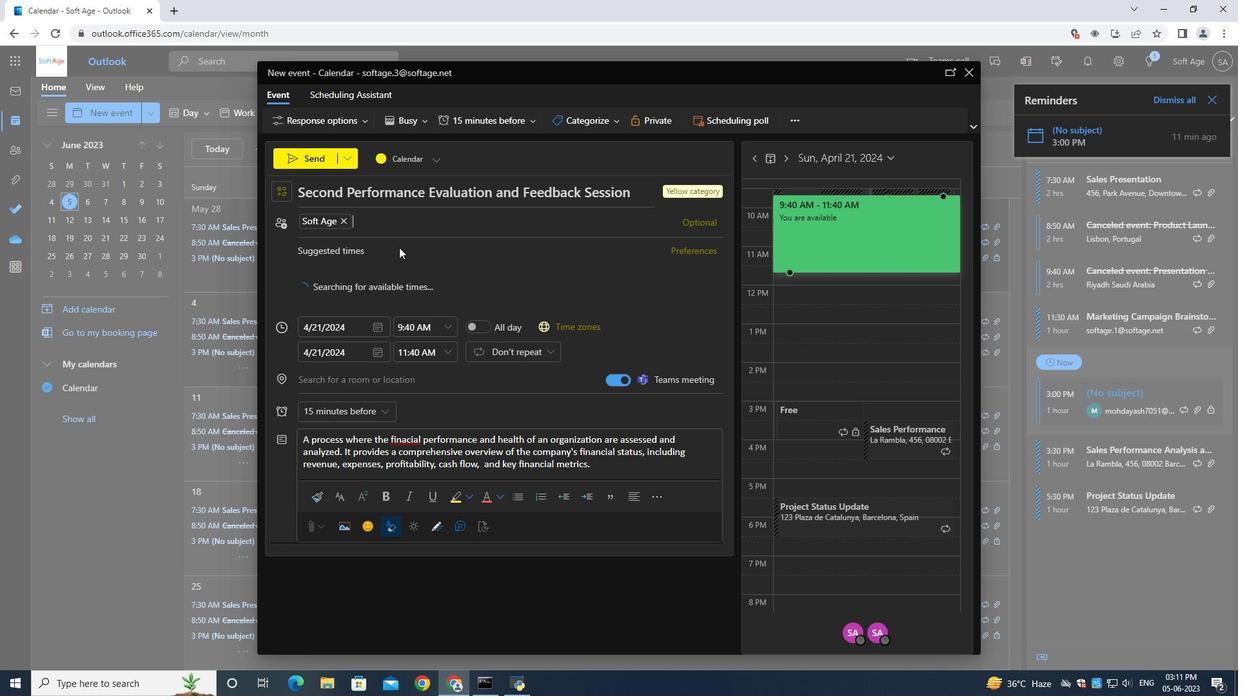 
Action: Key pressed softage.2<Key.shift>@softage.ney<Key.backspace>
Screenshot: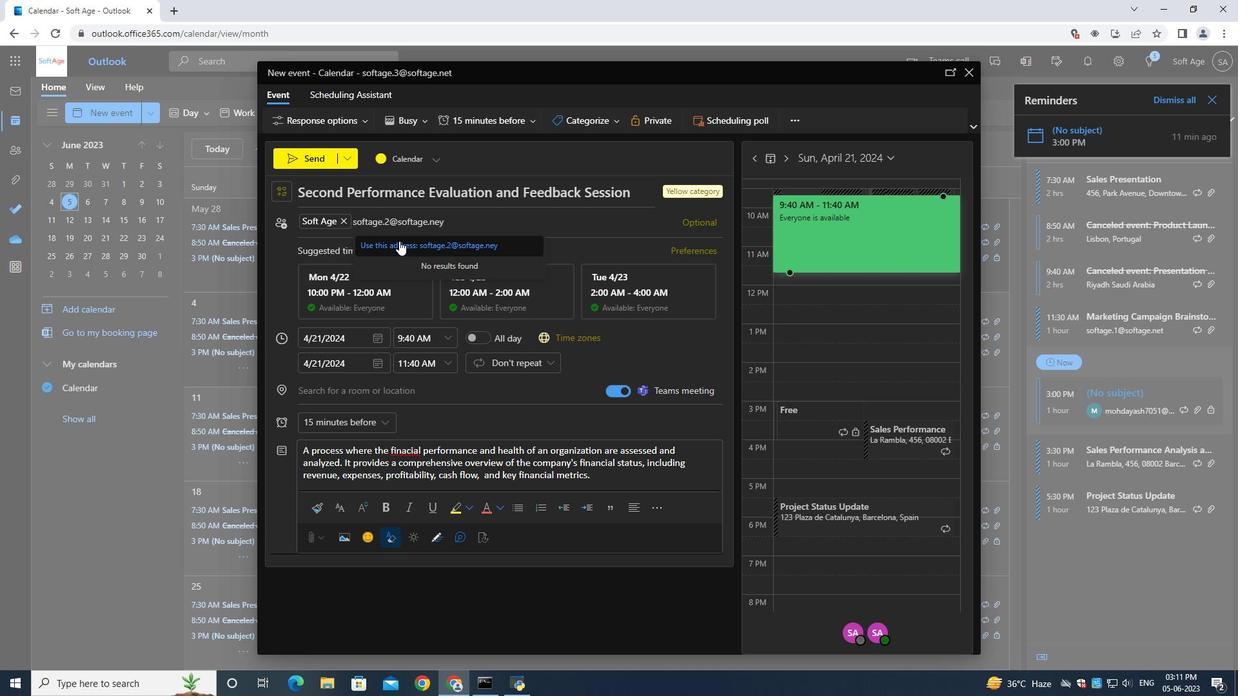 
Action: Mouse moved to (412, 249)
Screenshot: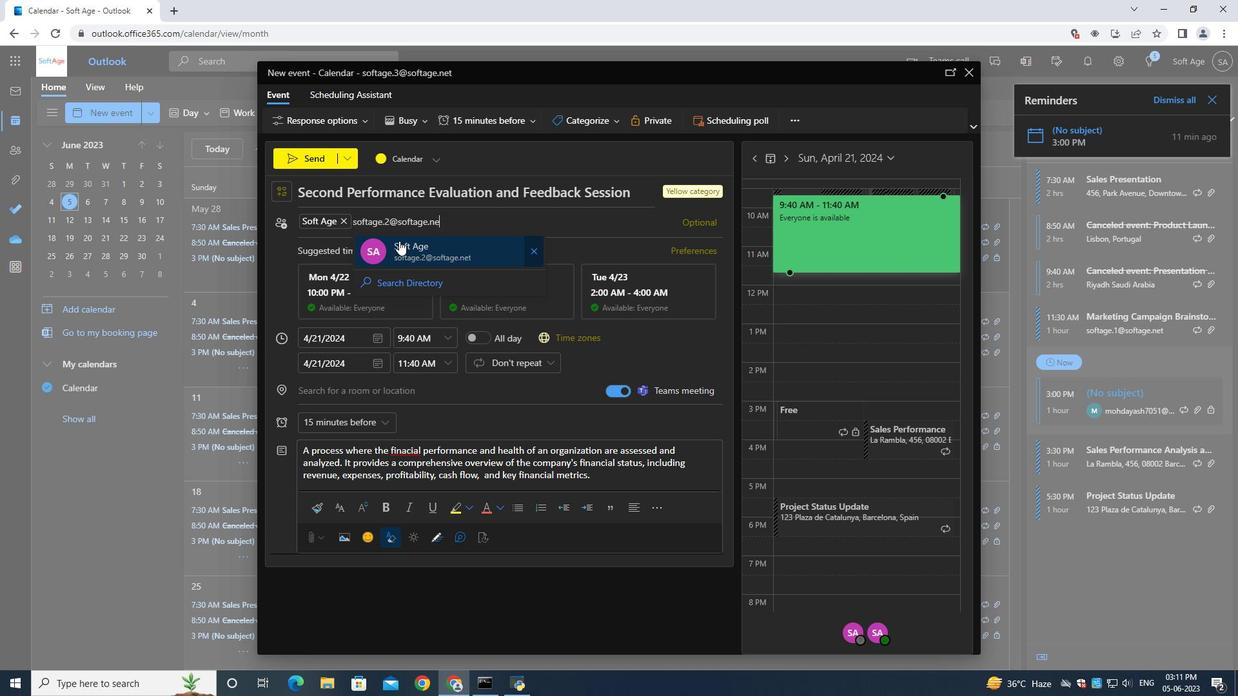 
Action: Mouse pressed left at (412, 249)
Screenshot: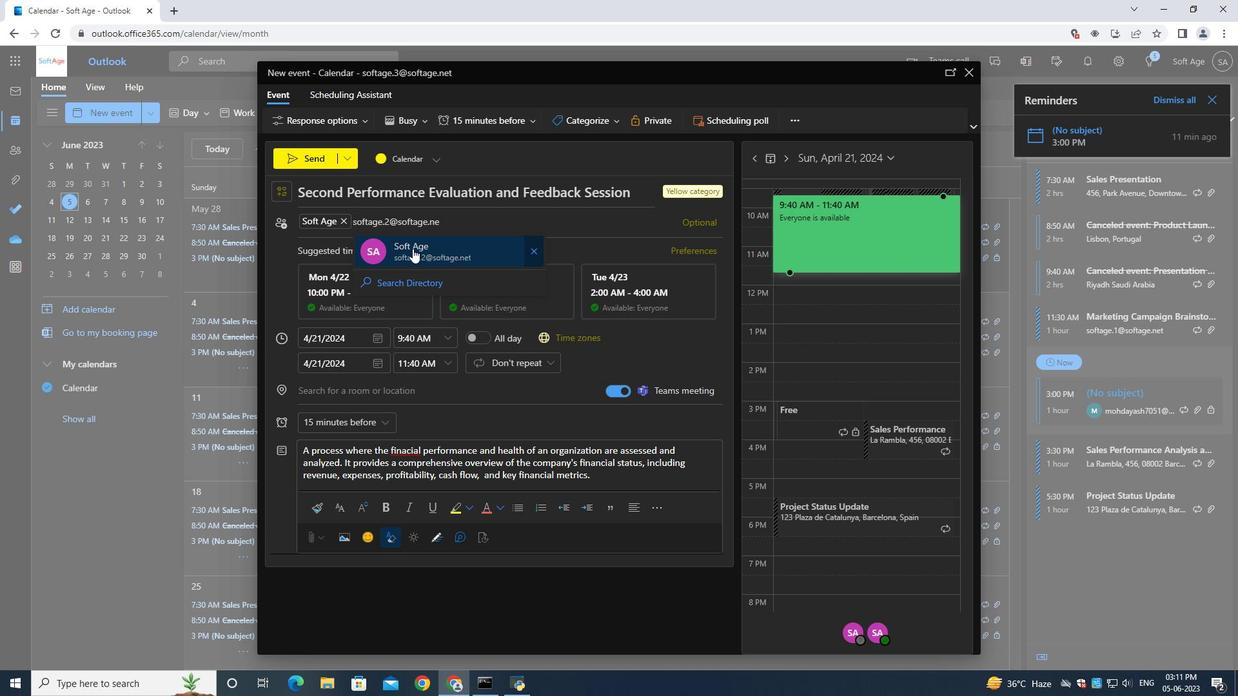 
Action: Mouse moved to (332, 427)
Screenshot: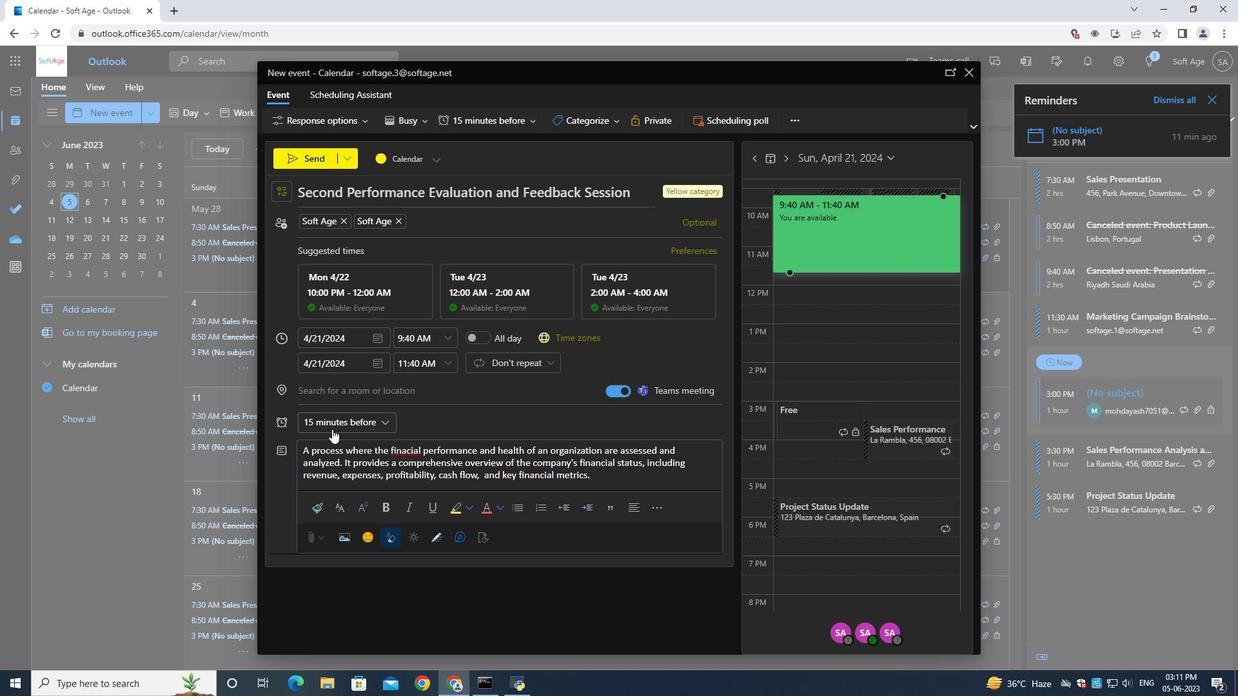 
Action: Mouse pressed left at (332, 427)
Screenshot: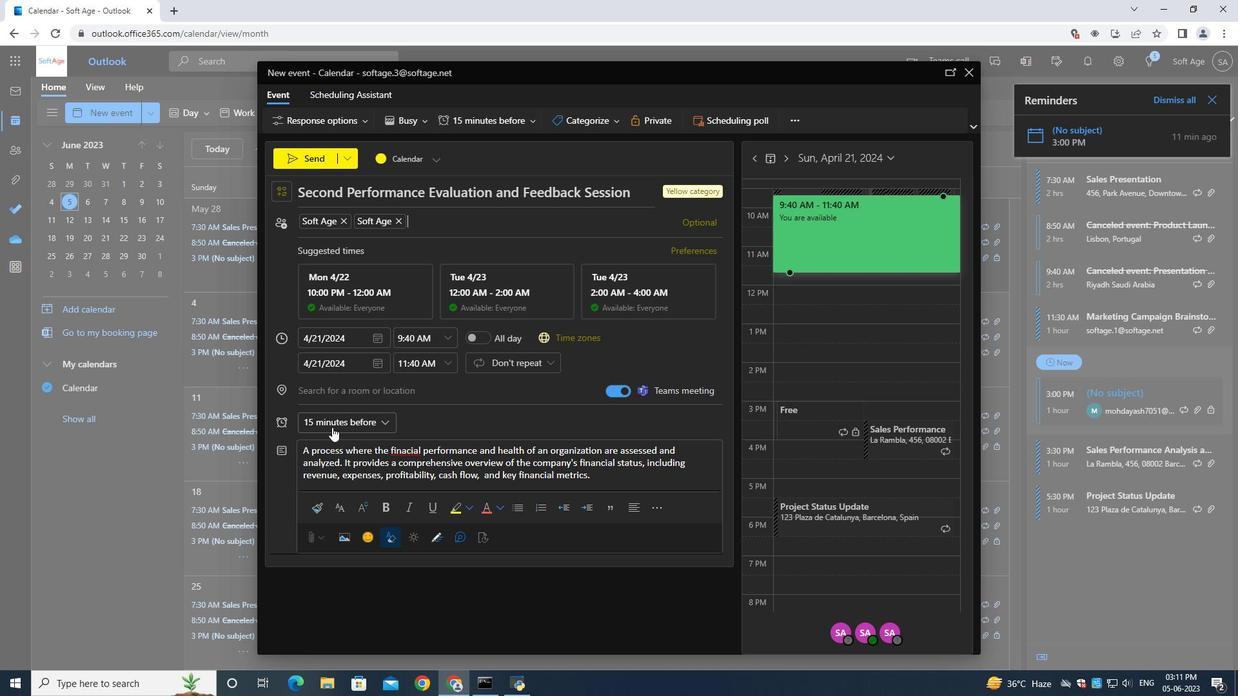 
Action: Mouse moved to (328, 311)
Screenshot: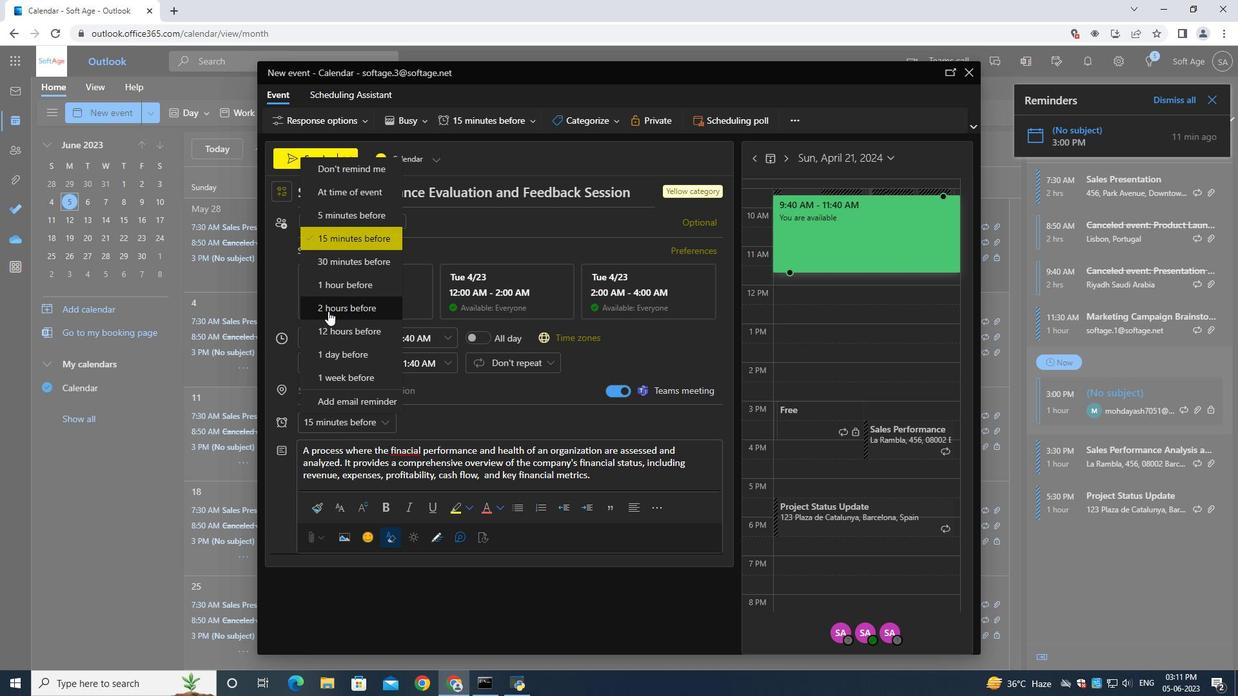 
Action: Mouse pressed left at (328, 311)
Screenshot: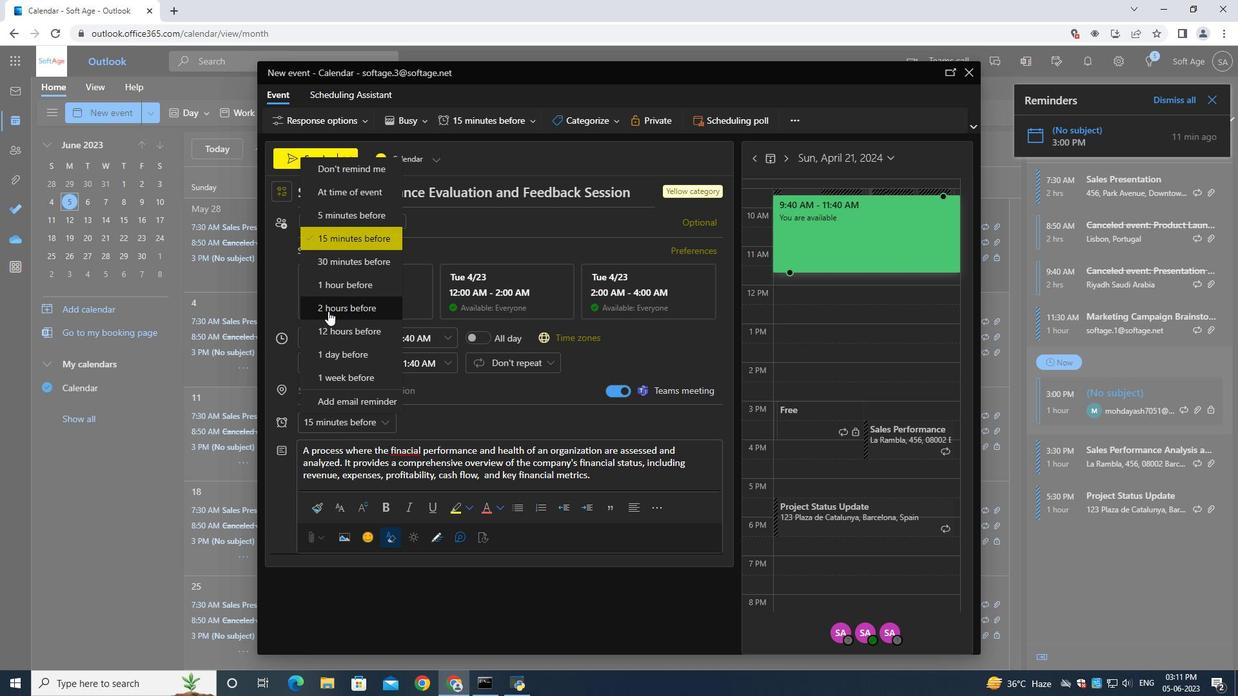 
Action: Mouse moved to (311, 153)
Screenshot: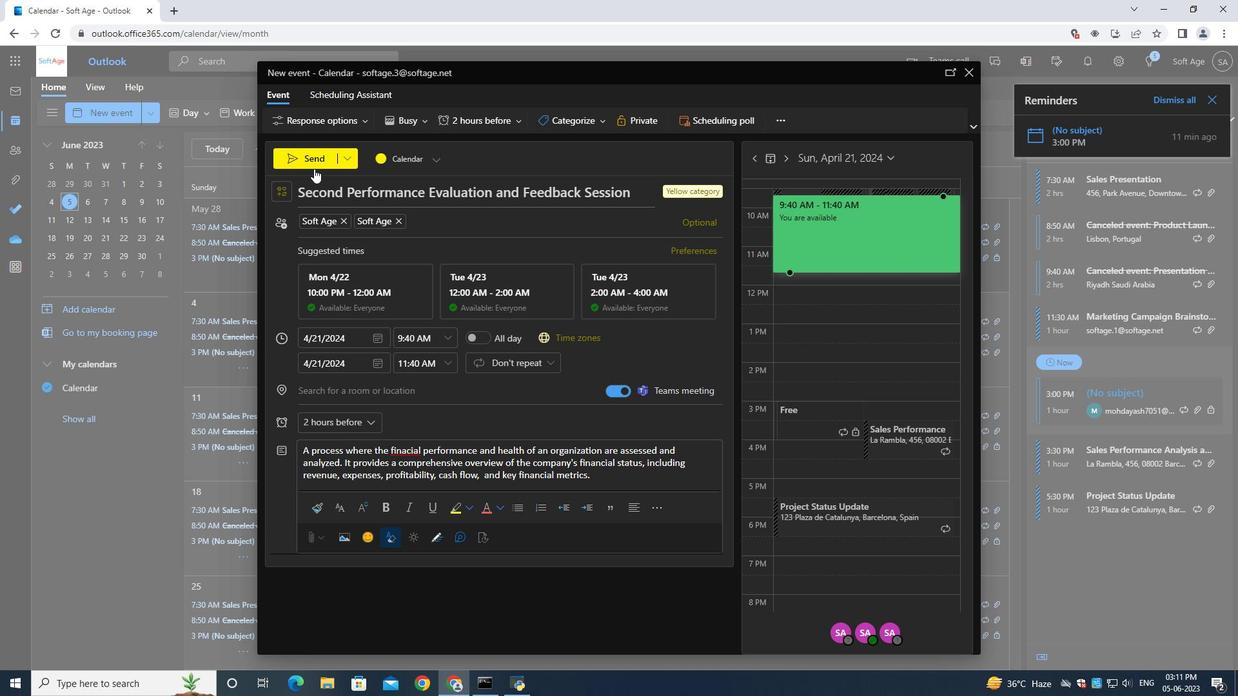 
Action: Mouse pressed left at (311, 153)
Screenshot: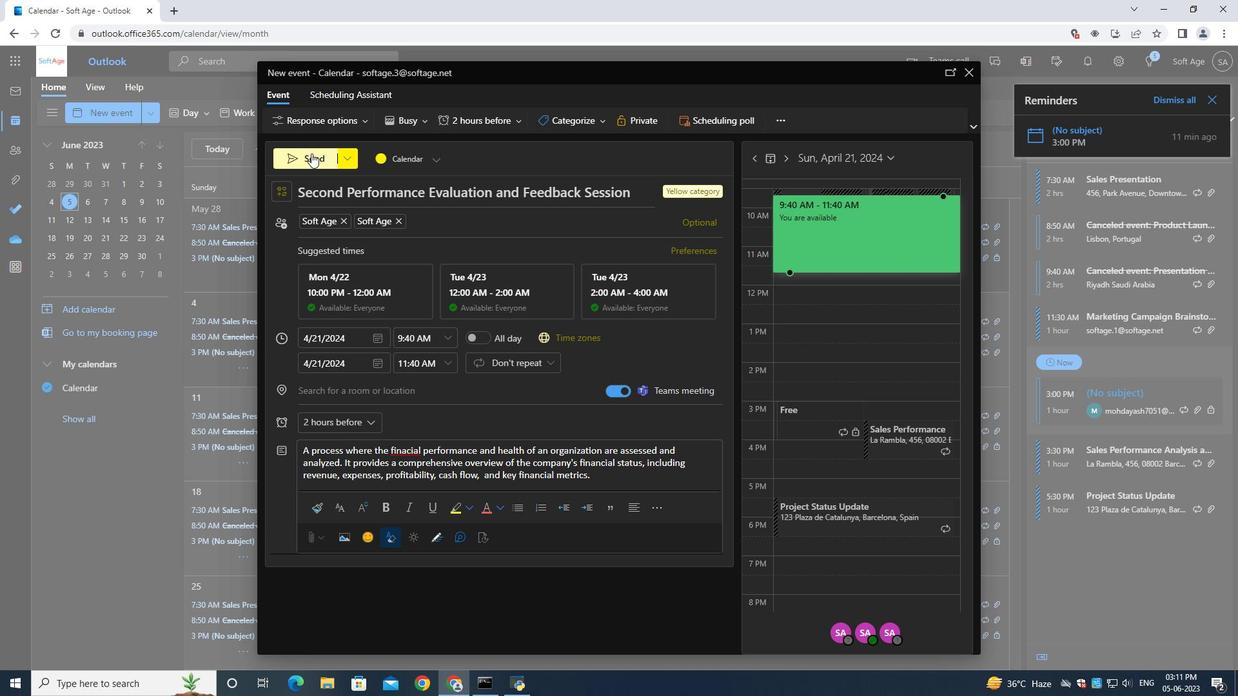 
